 Task: Search one way flight ticket for 5 adults, 2 children, 1 infant in seat and 2 infants on lap in economy from Melbourne: Melbourne Orlando International Airport to Rockford: Chicago Rockford International Airport(was Northwest Chicagoland Regional Airport At Rockford) on 5-1-2023. Choice of flights is JetBlue. Number of bags: 1 carry on bag and 1 checked bag. Price is upto 97000. Outbound departure time preference is 22:45.
Action: Mouse moved to (231, 209)
Screenshot: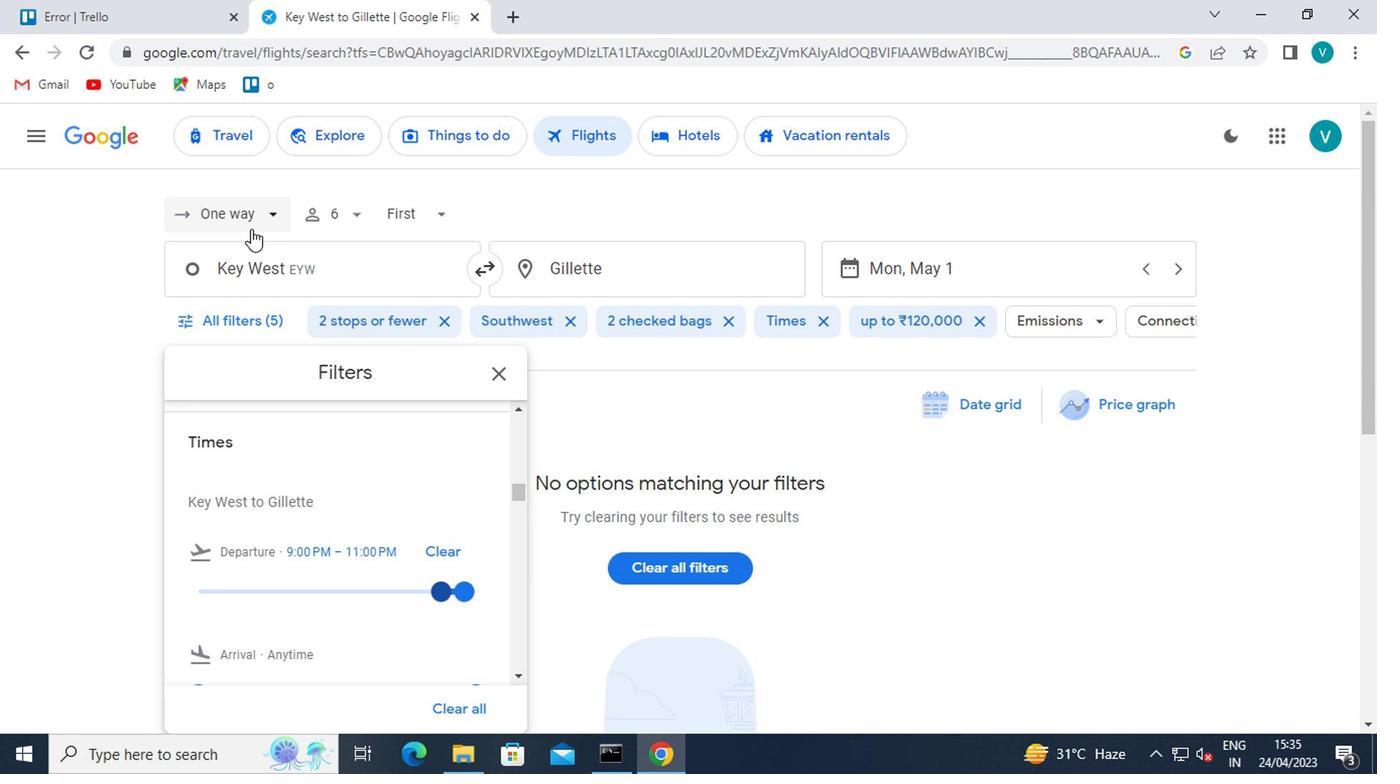 
Action: Mouse pressed left at (231, 209)
Screenshot: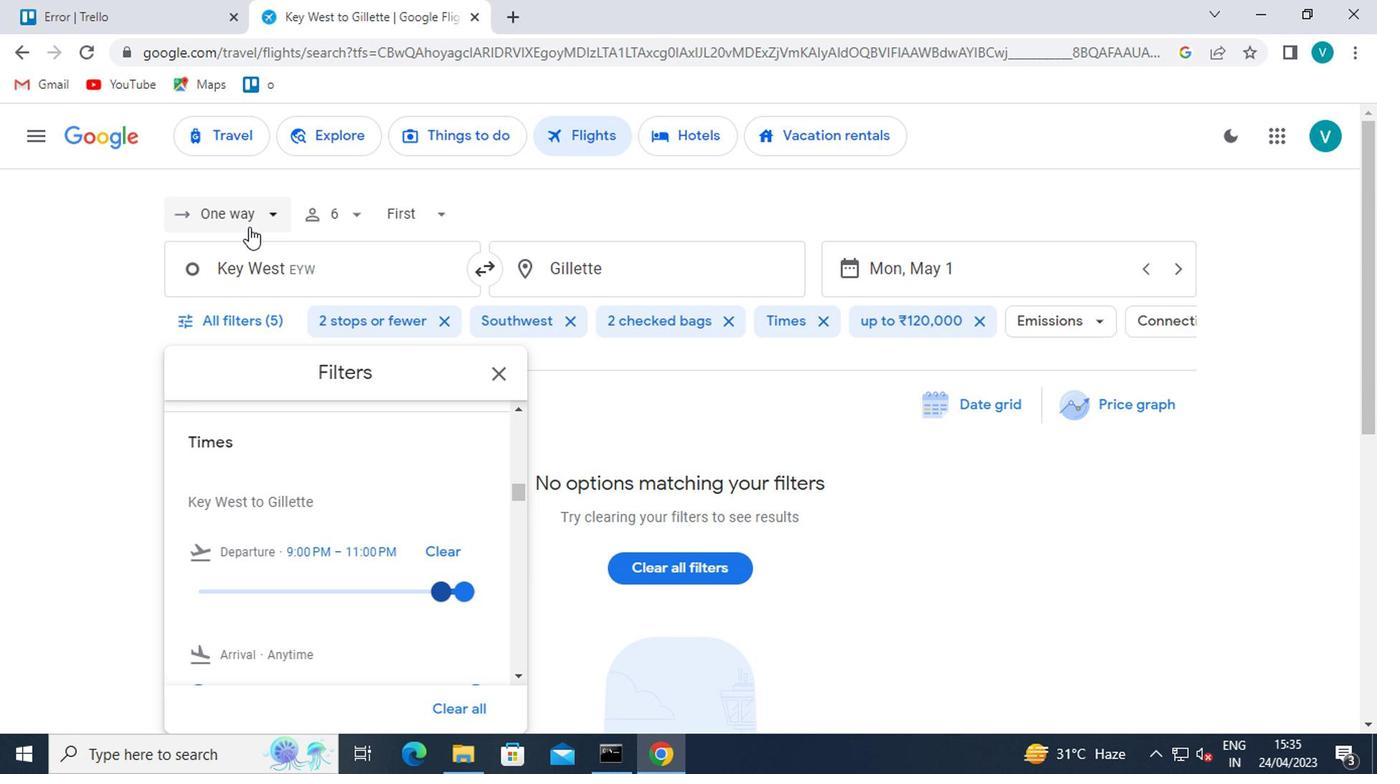 
Action: Mouse moved to (245, 325)
Screenshot: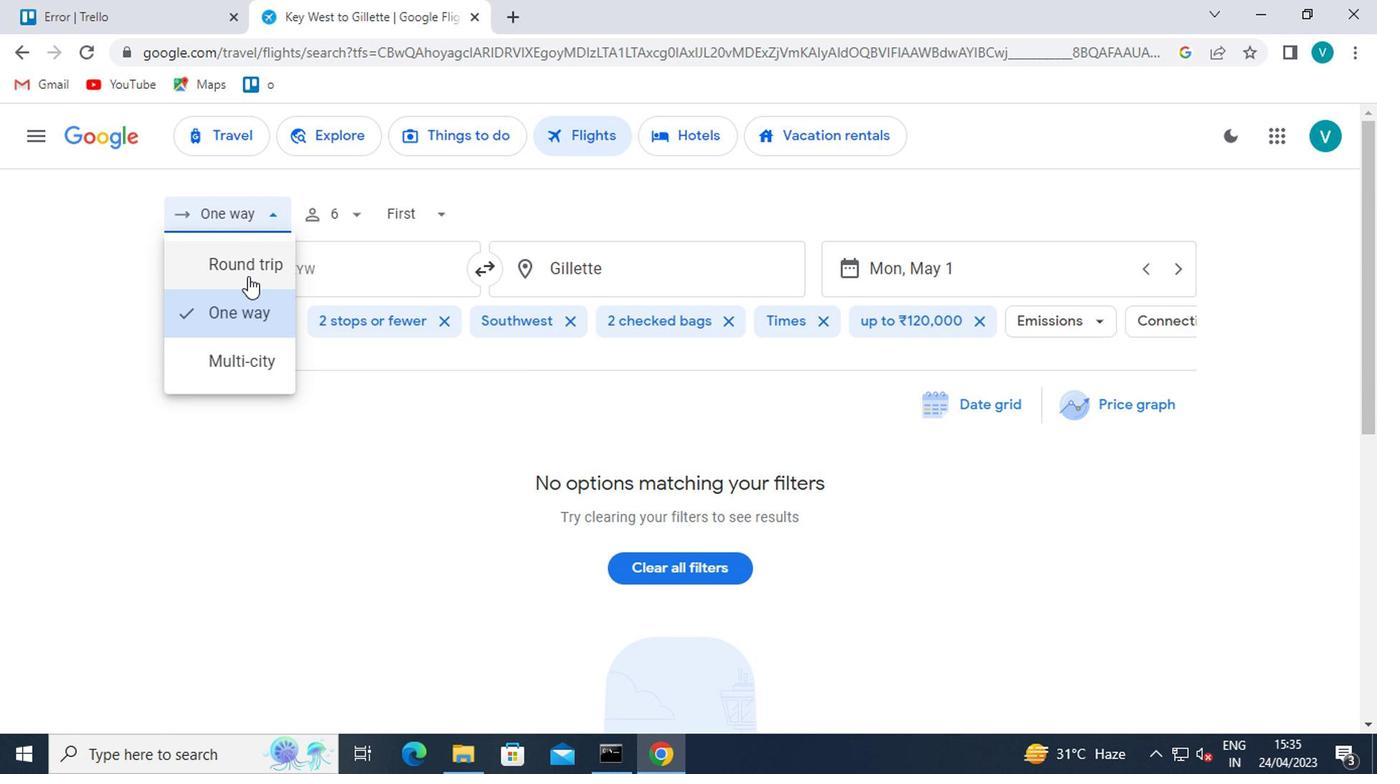 
Action: Mouse pressed left at (245, 325)
Screenshot: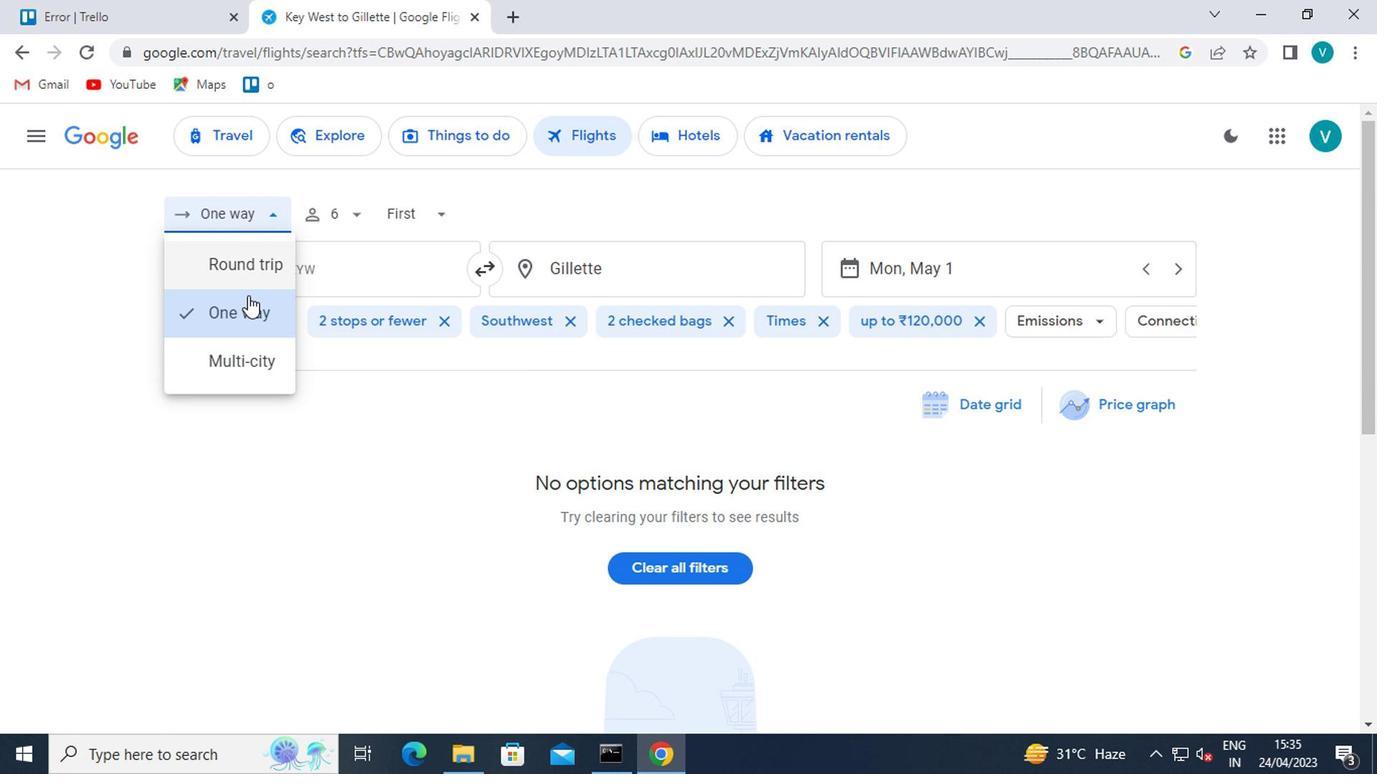 
Action: Mouse moved to (359, 209)
Screenshot: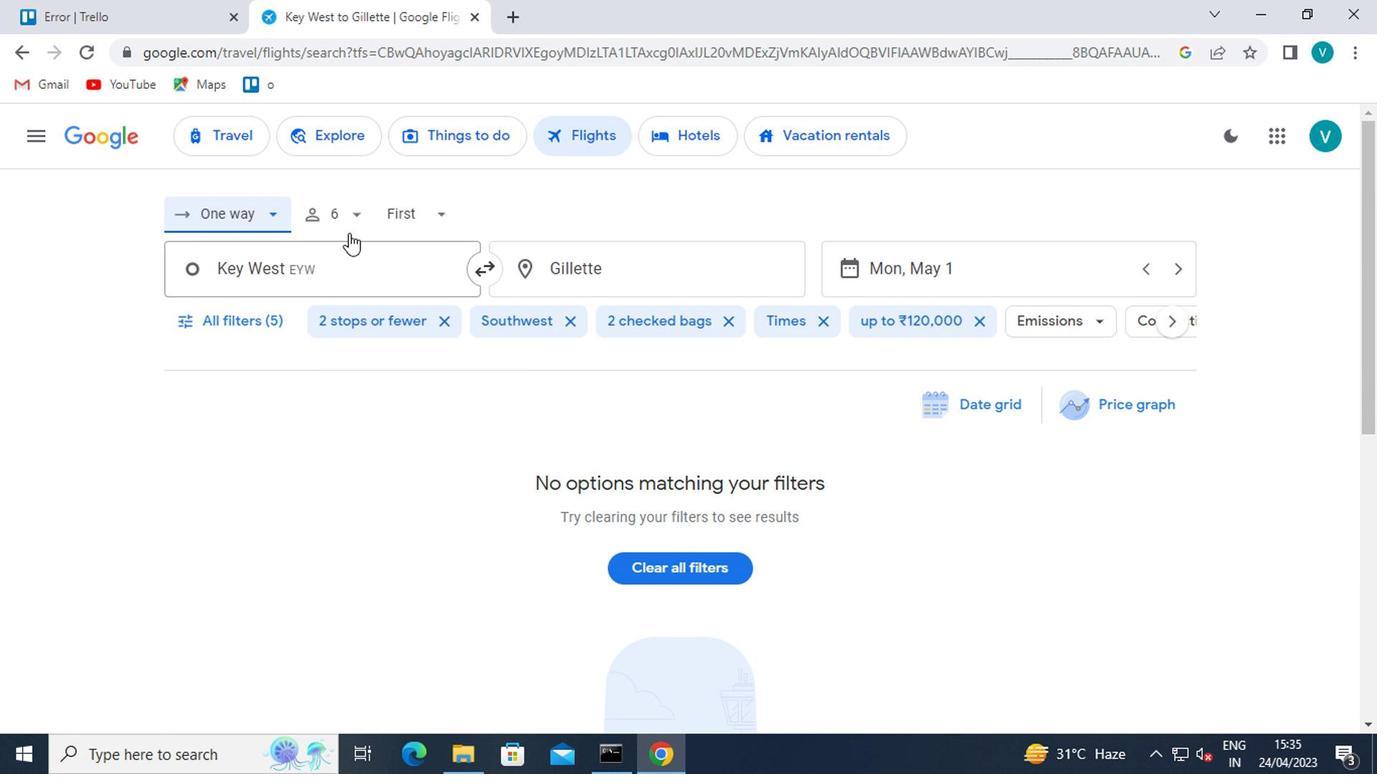 
Action: Mouse pressed left at (359, 209)
Screenshot: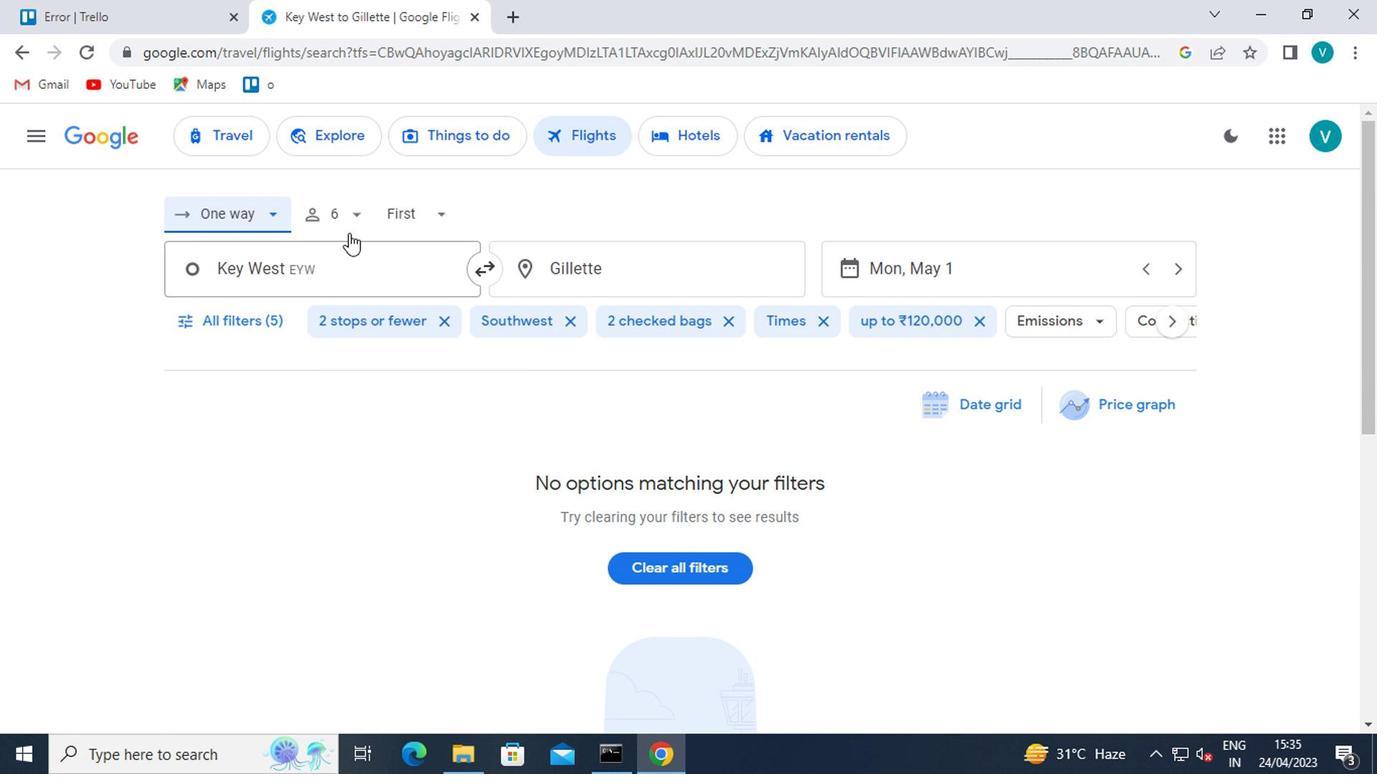 
Action: Mouse moved to (504, 261)
Screenshot: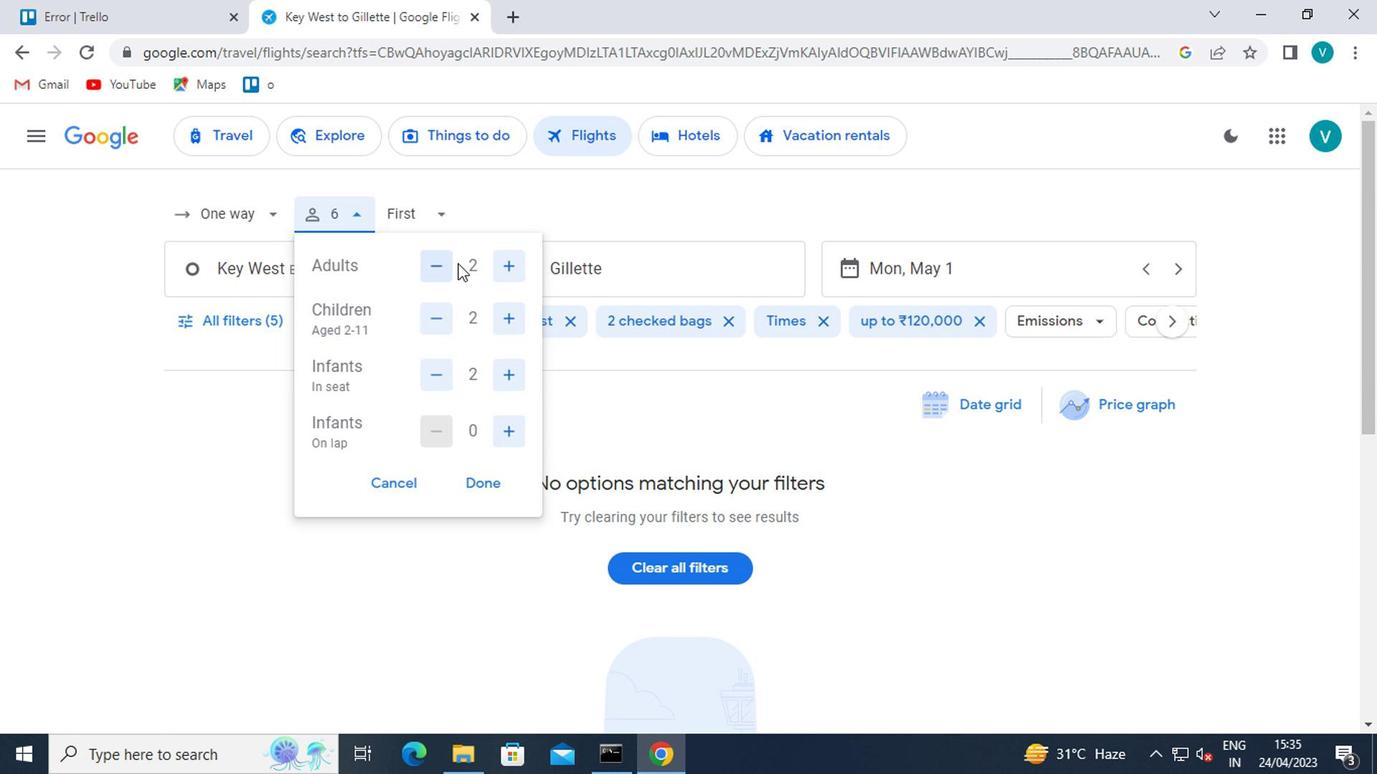 
Action: Mouse pressed left at (504, 261)
Screenshot: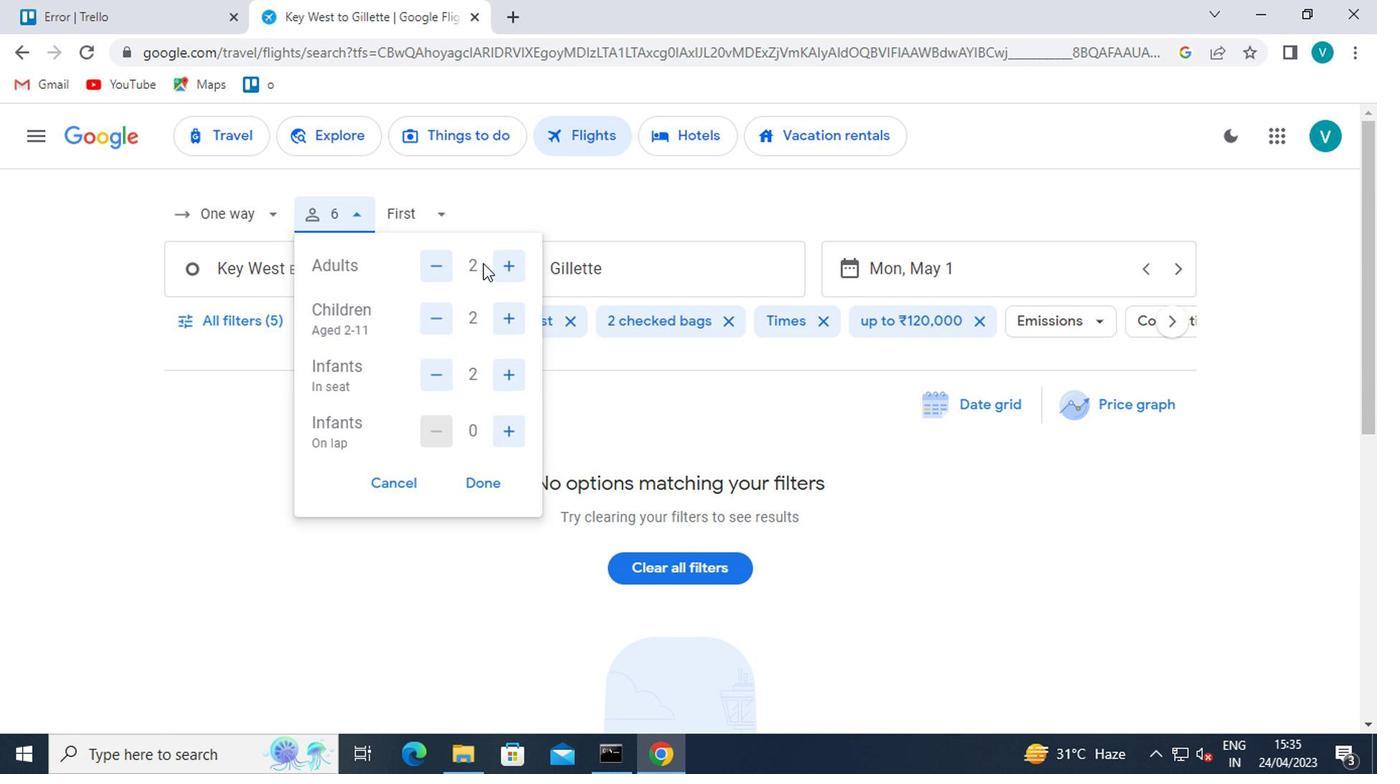 
Action: Mouse moved to (505, 261)
Screenshot: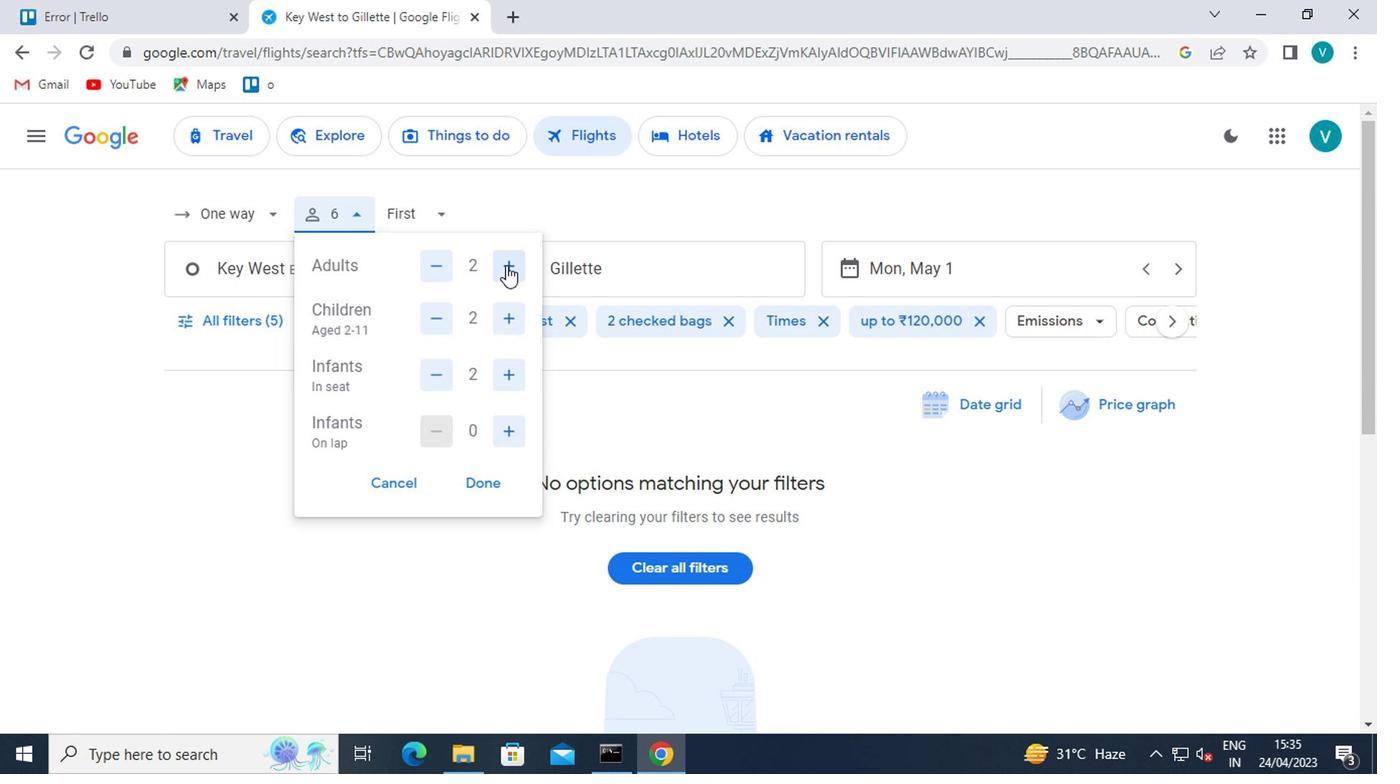 
Action: Mouse pressed left at (505, 261)
Screenshot: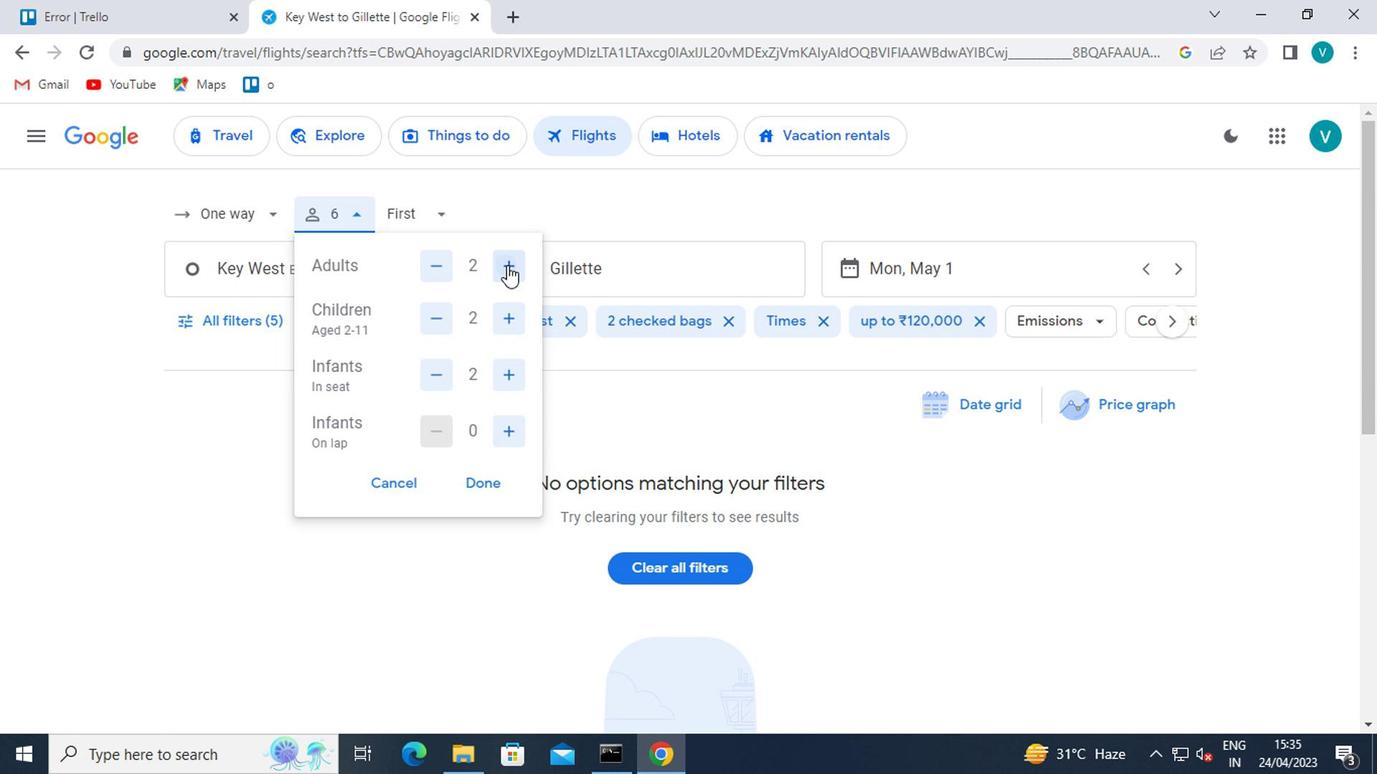 
Action: Mouse pressed left at (505, 261)
Screenshot: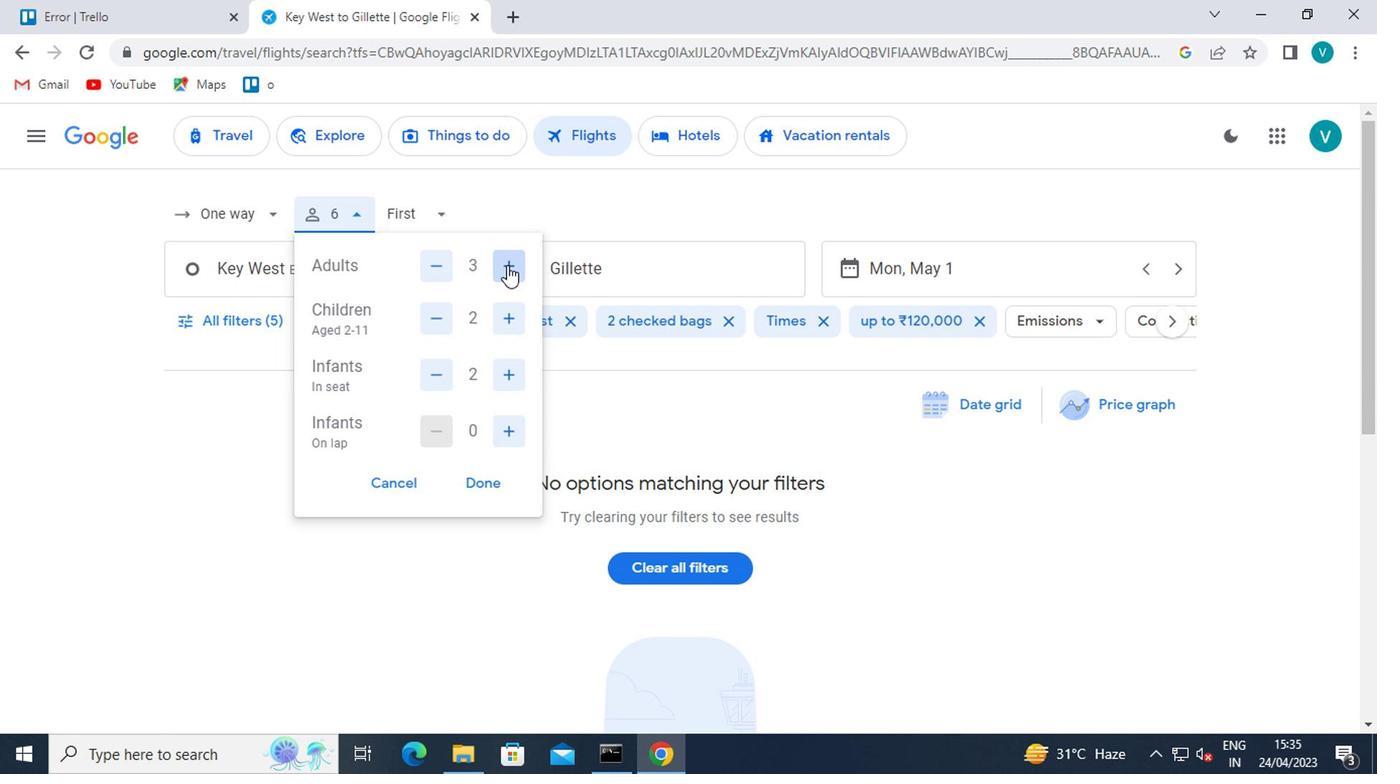 
Action: Mouse moved to (439, 370)
Screenshot: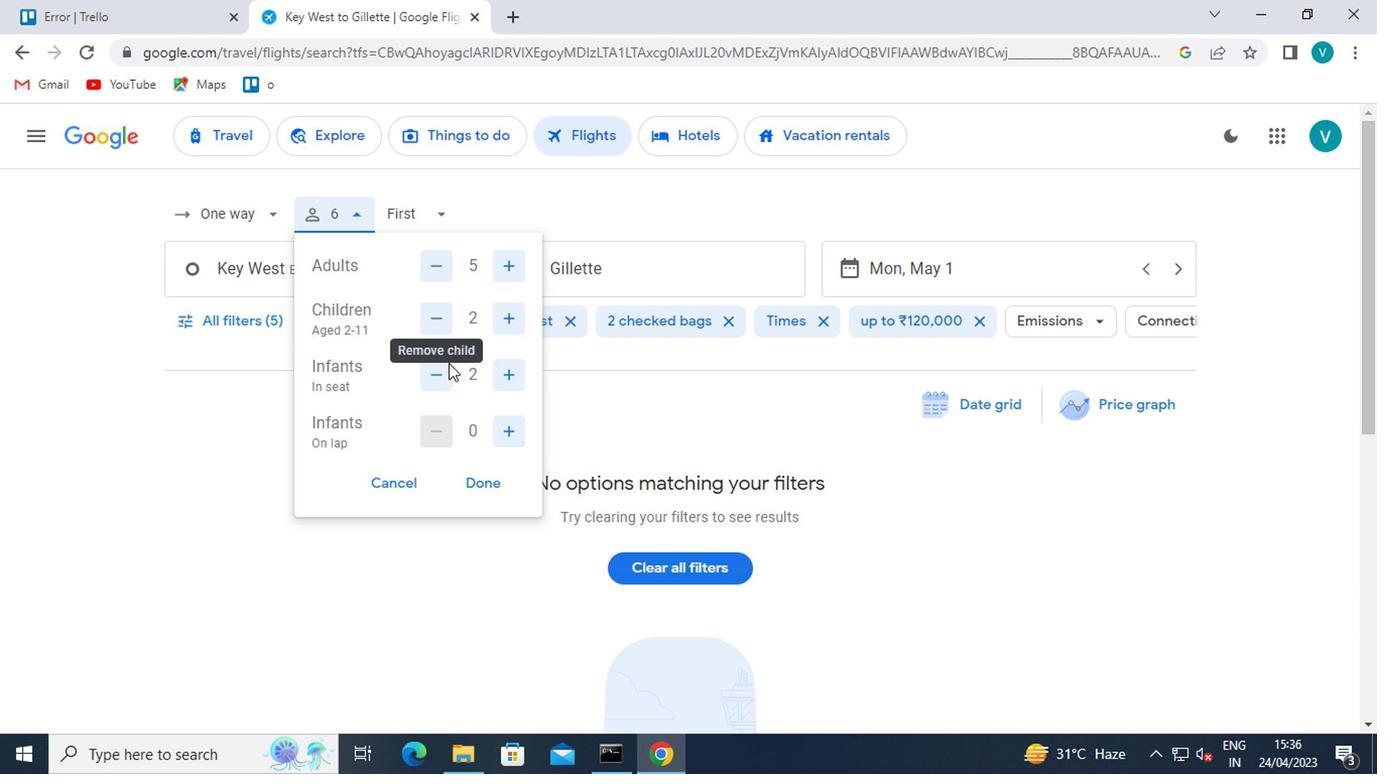 
Action: Mouse pressed left at (439, 370)
Screenshot: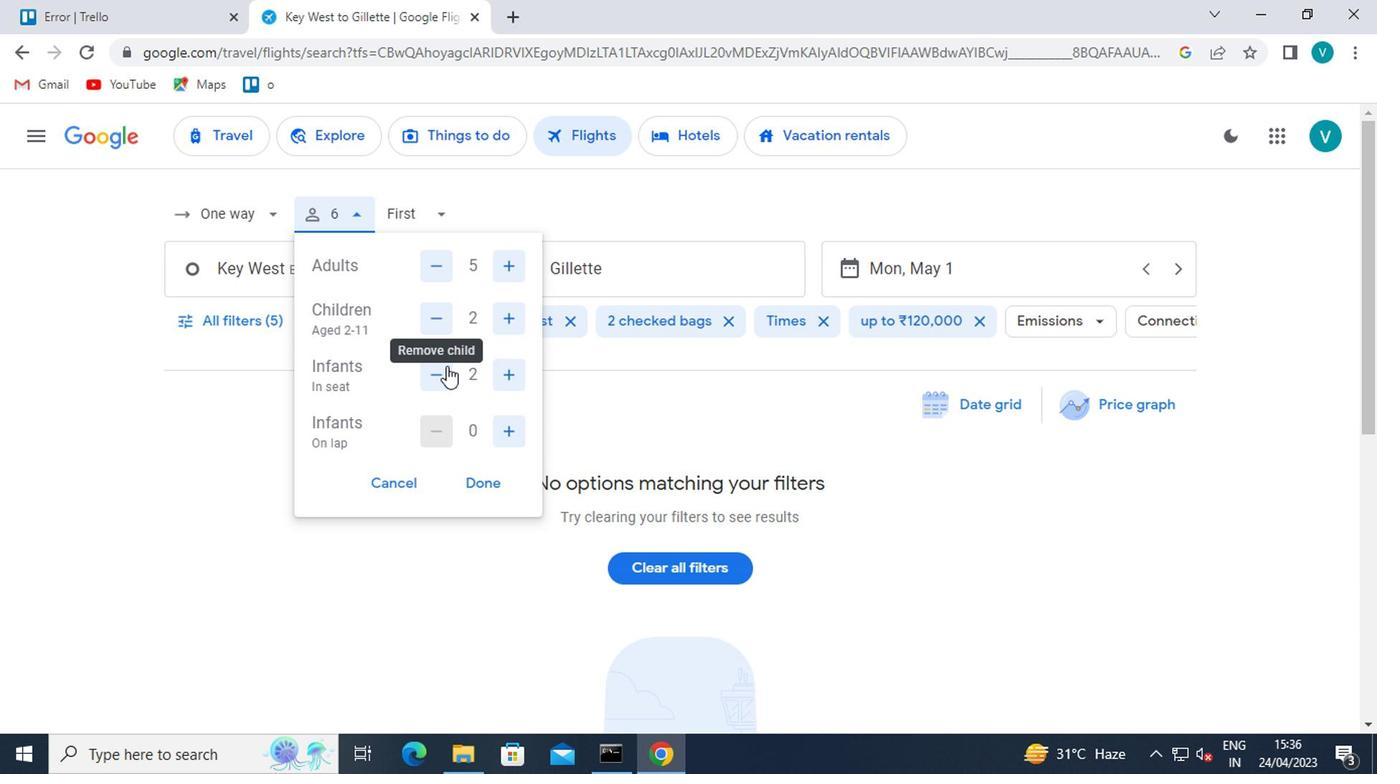 
Action: Mouse moved to (508, 435)
Screenshot: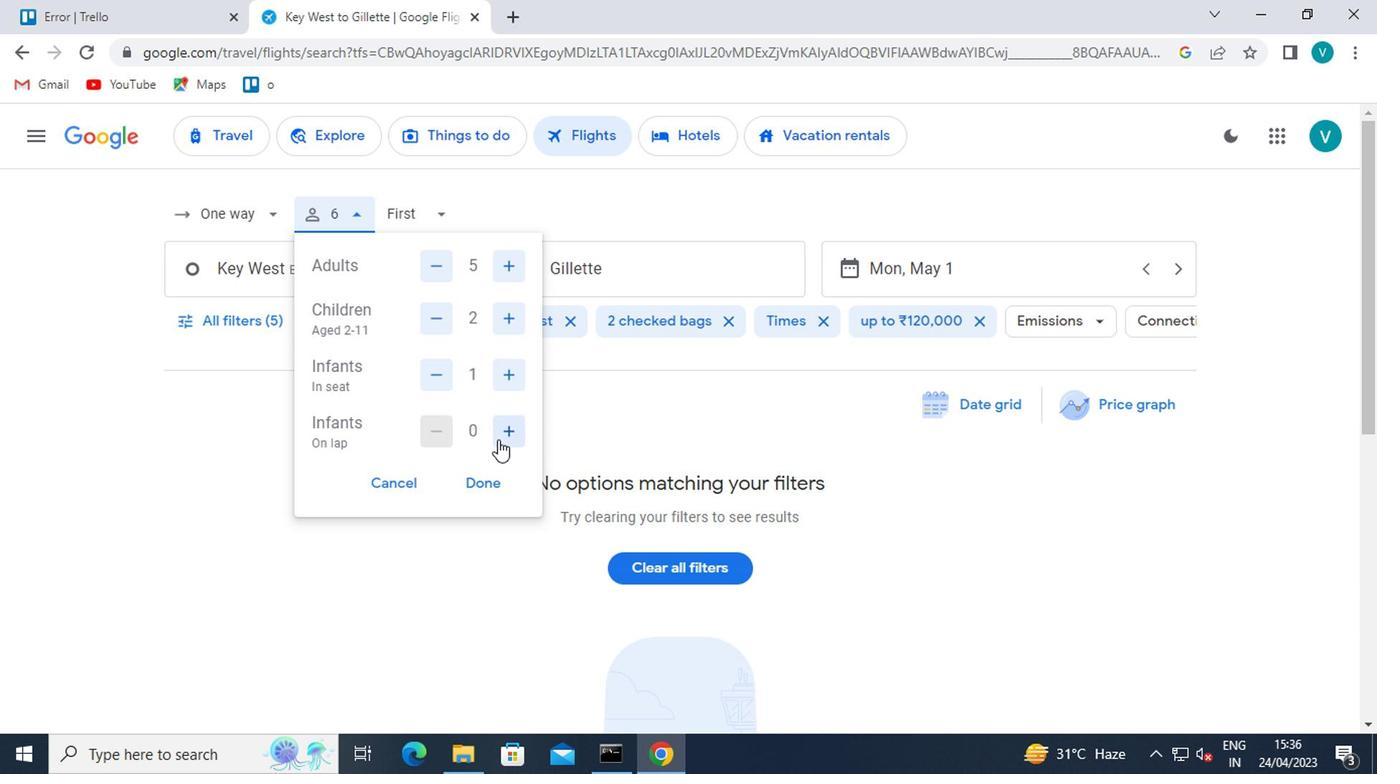 
Action: Mouse pressed left at (508, 435)
Screenshot: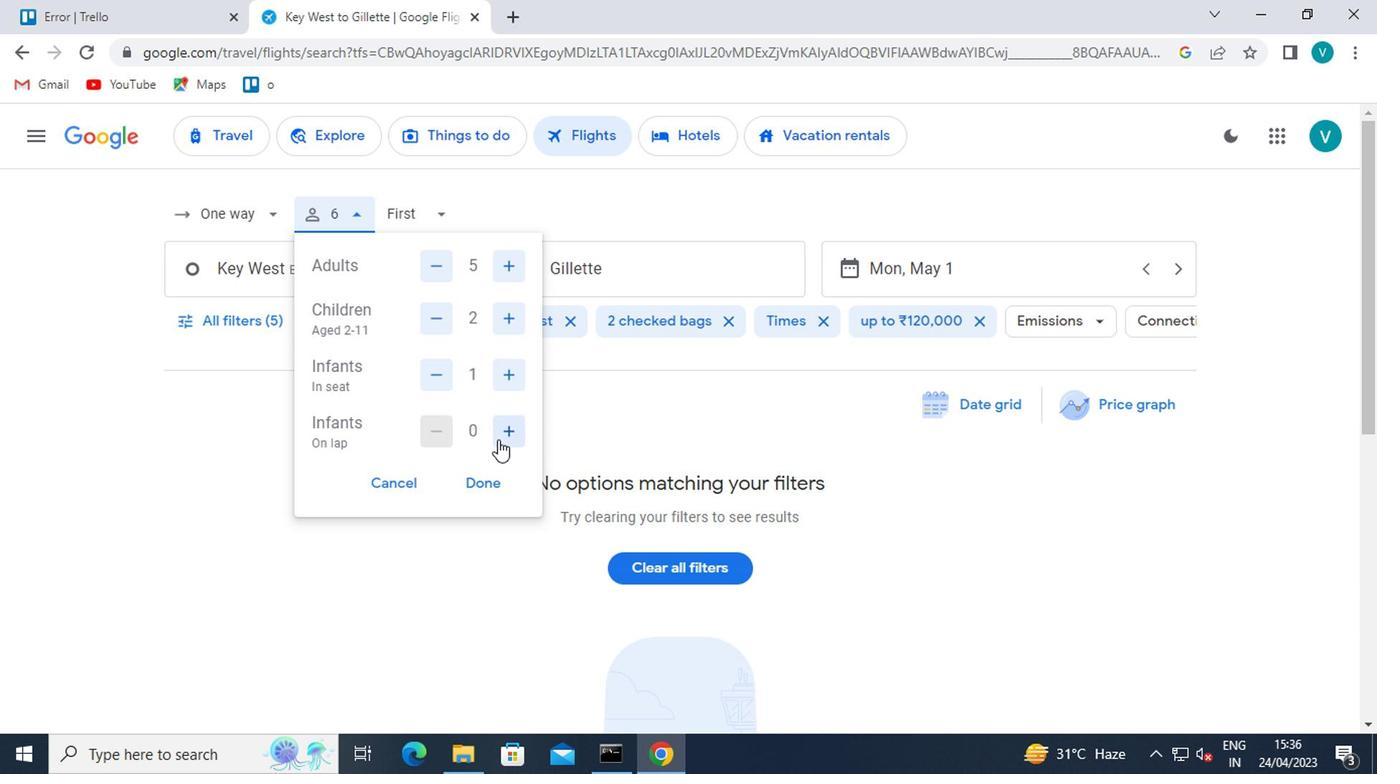 
Action: Mouse pressed left at (508, 435)
Screenshot: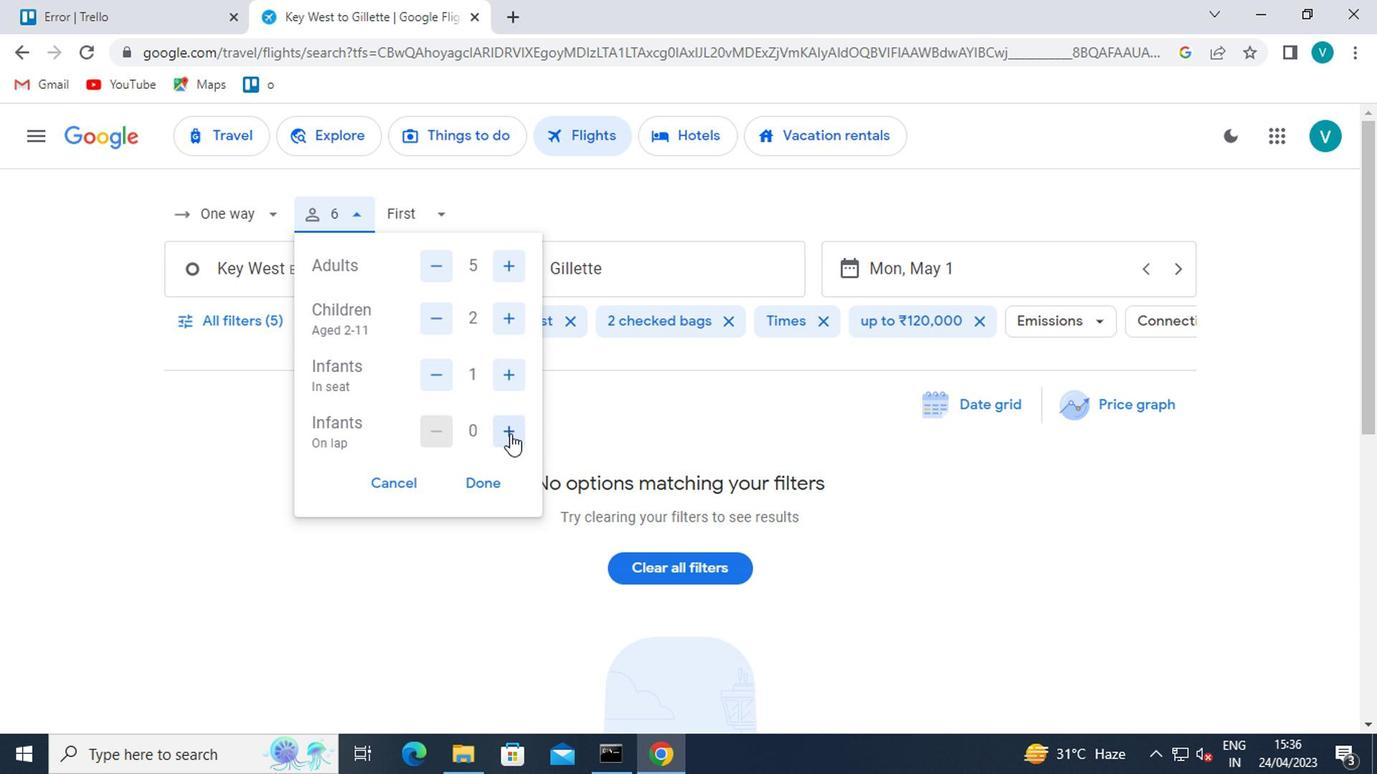 
Action: Mouse moved to (423, 205)
Screenshot: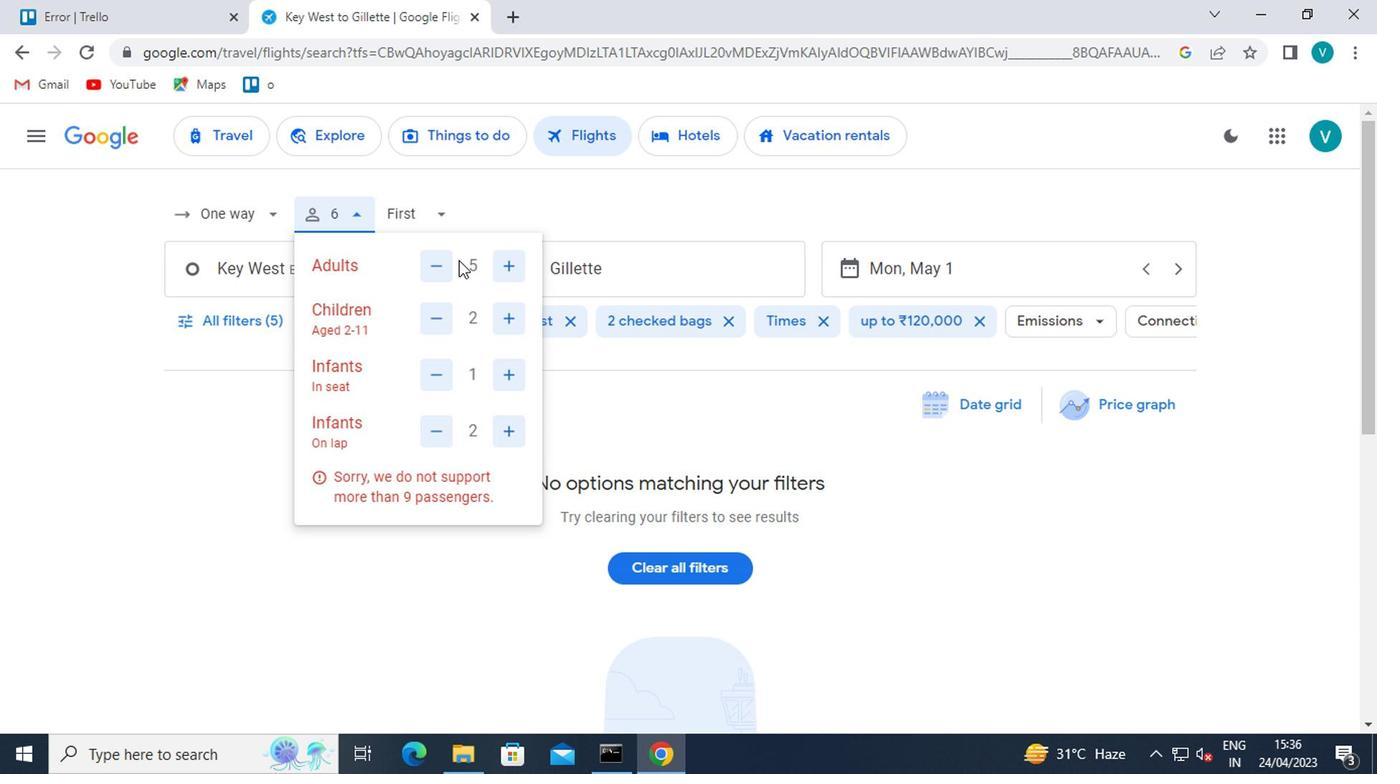 
Action: Mouse pressed left at (423, 205)
Screenshot: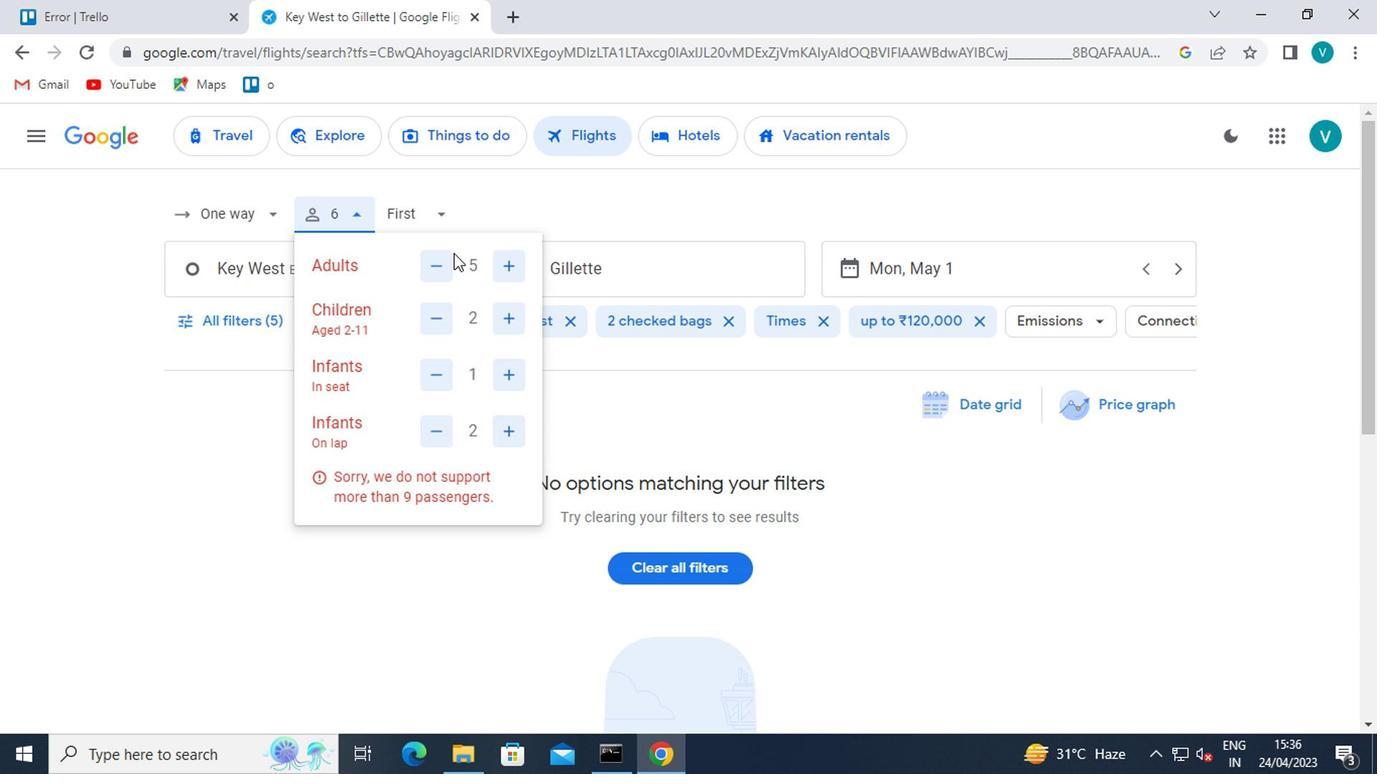
Action: Mouse moved to (466, 268)
Screenshot: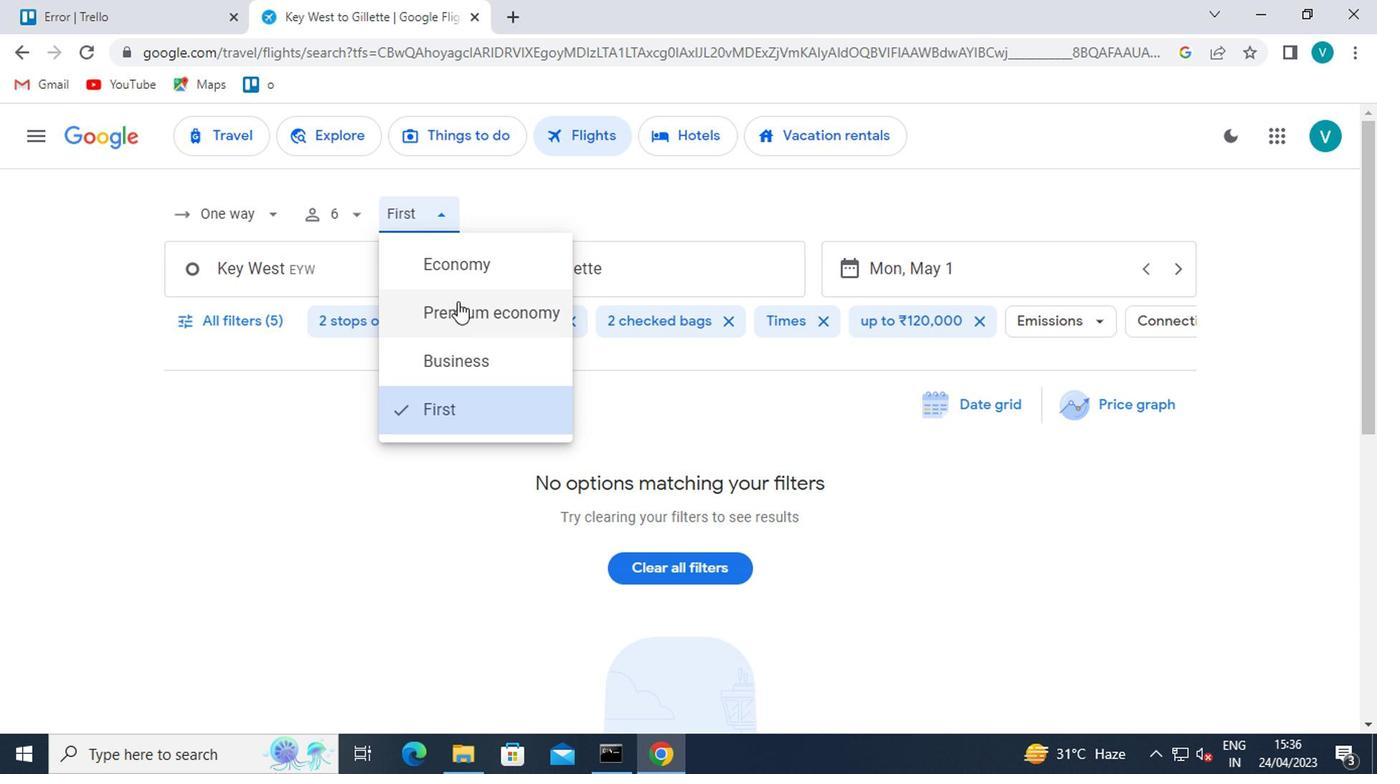 
Action: Mouse pressed left at (466, 268)
Screenshot: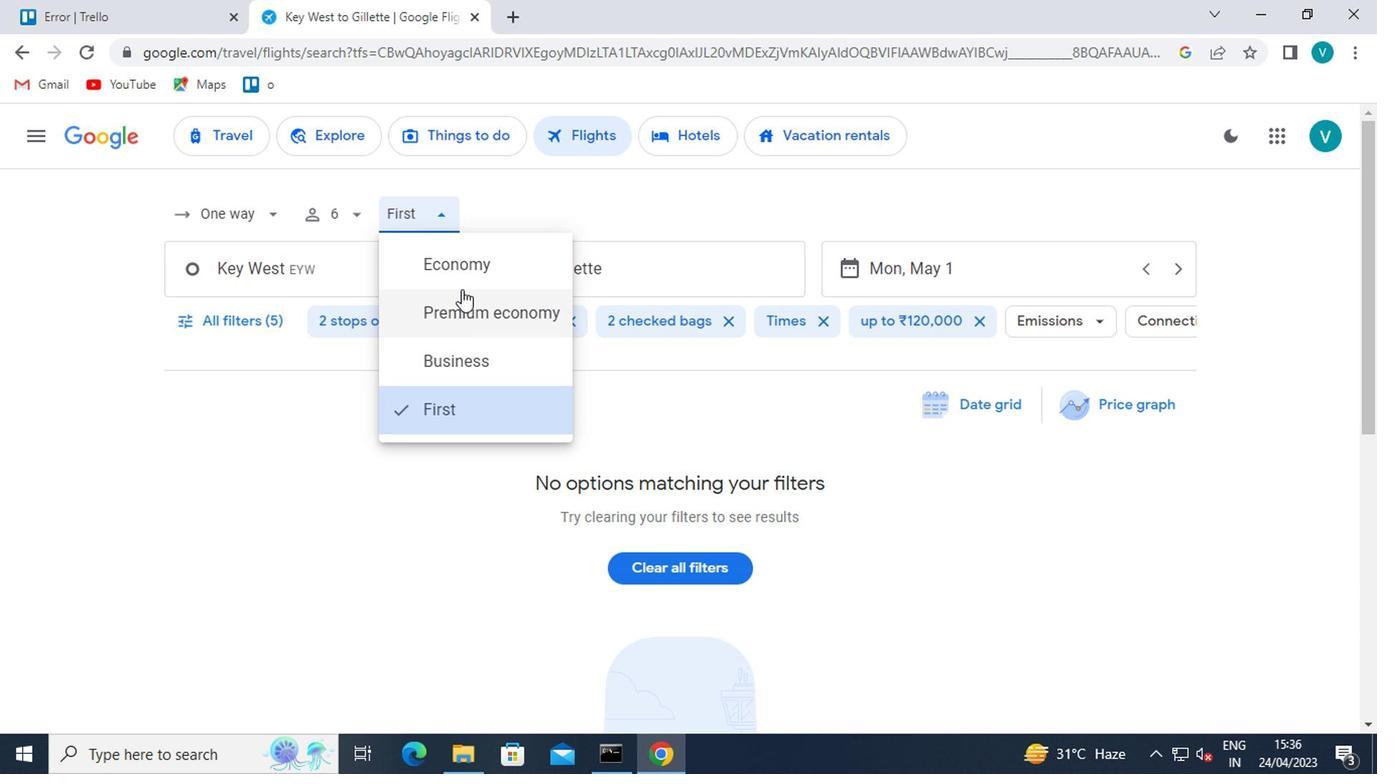 
Action: Mouse moved to (348, 287)
Screenshot: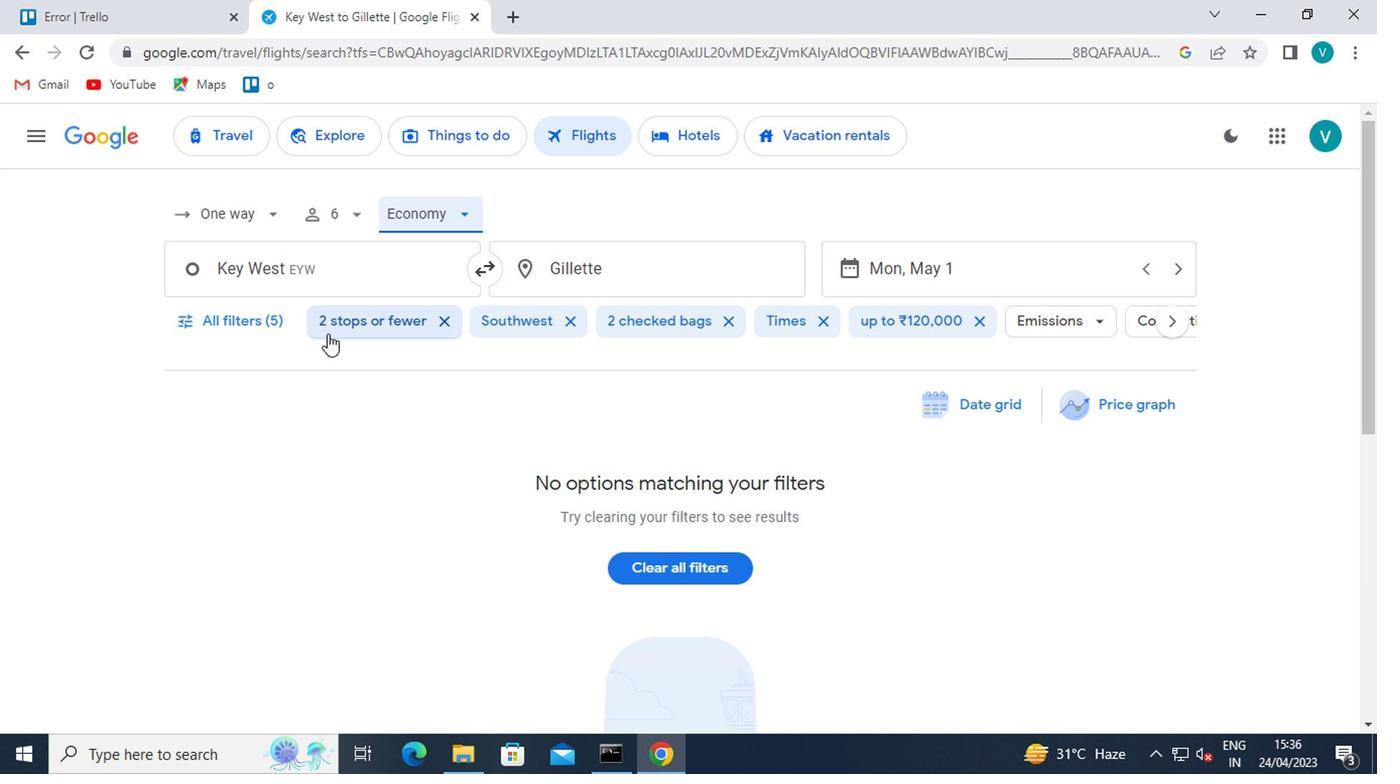 
Action: Mouse pressed left at (348, 287)
Screenshot: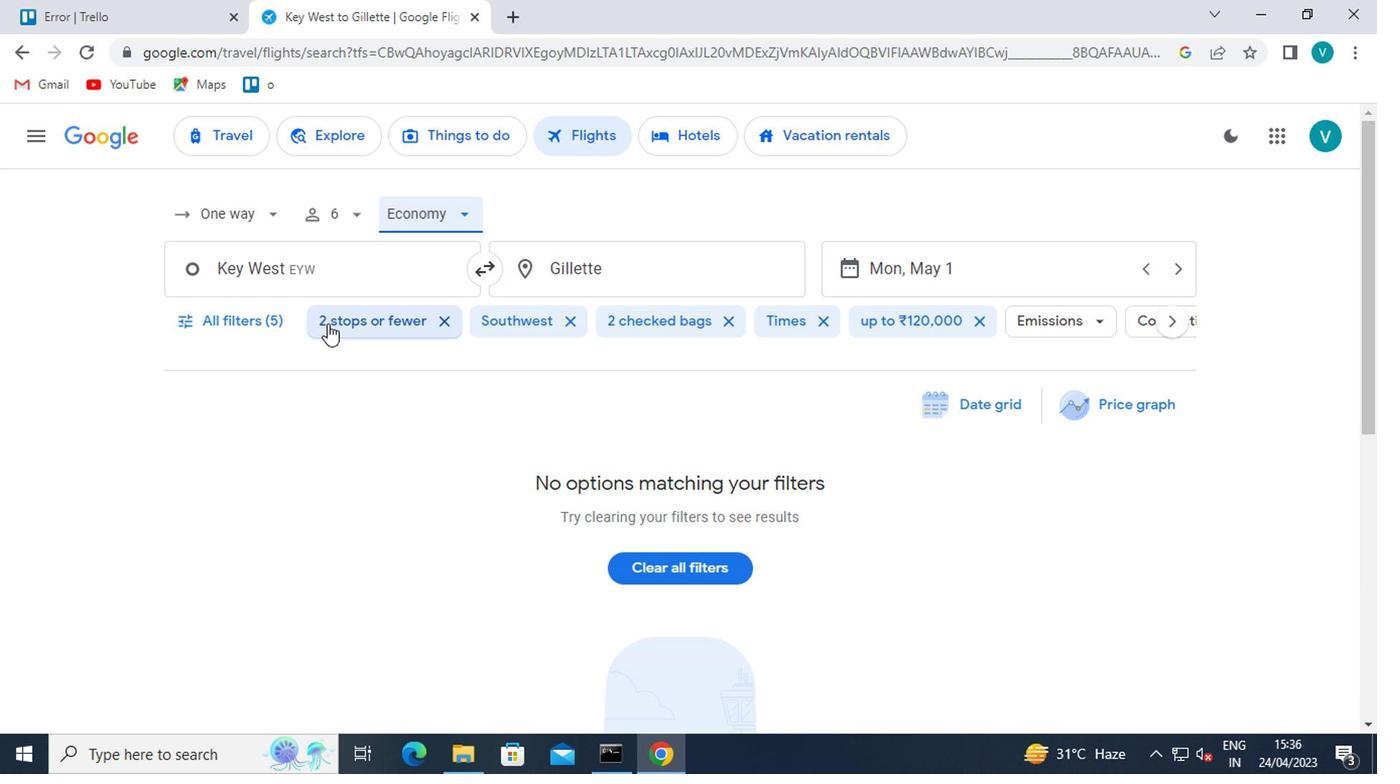 
Action: Key pressed <Key.shift>MELBOU
Screenshot: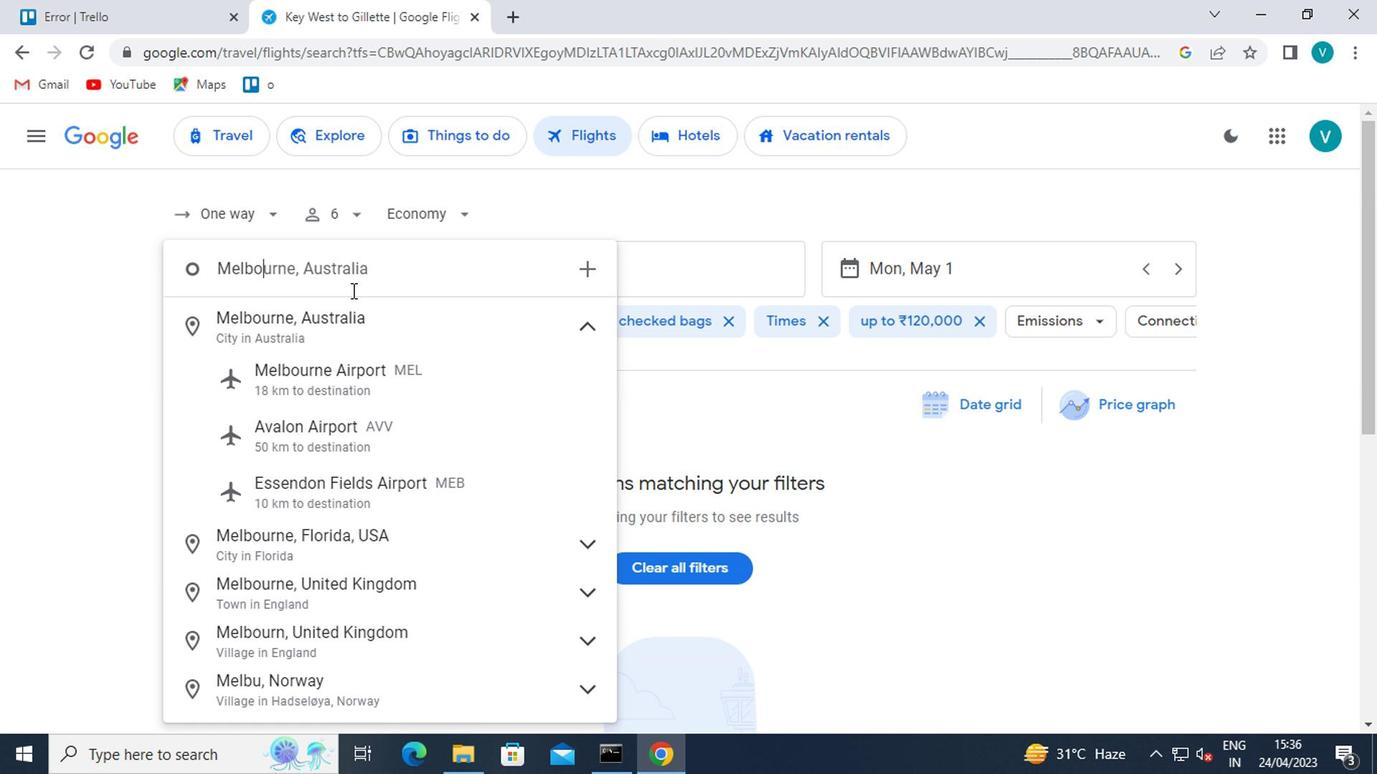 
Action: Mouse moved to (364, 386)
Screenshot: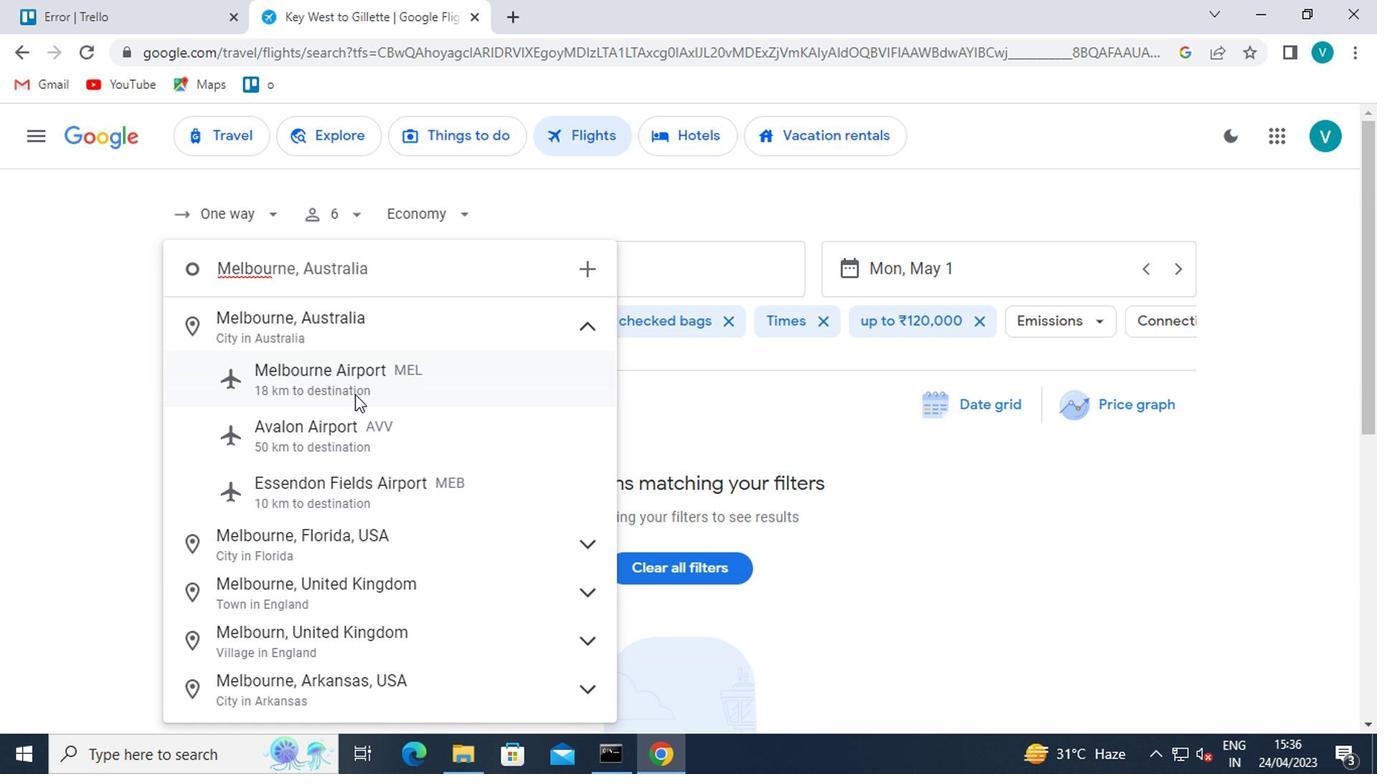 
Action: Mouse pressed left at (364, 386)
Screenshot: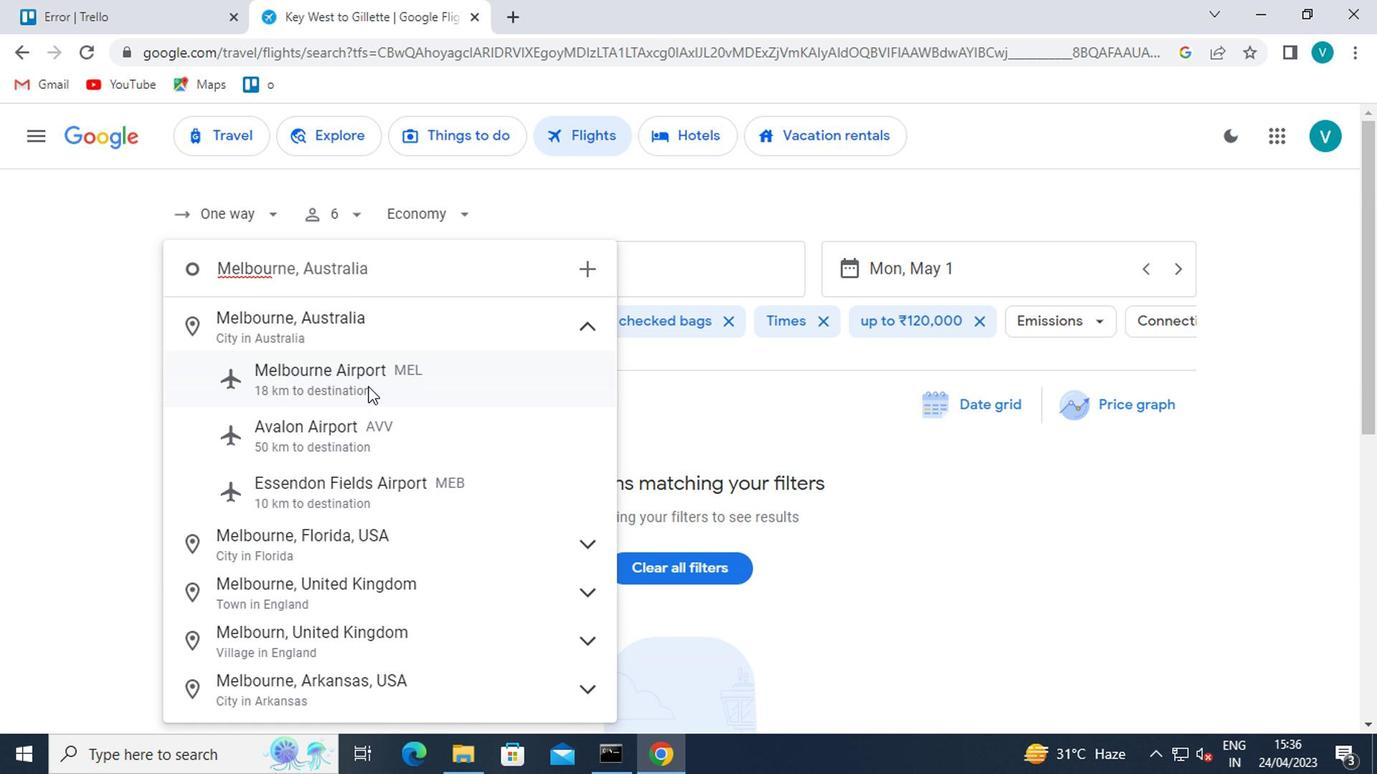 
Action: Mouse moved to (675, 272)
Screenshot: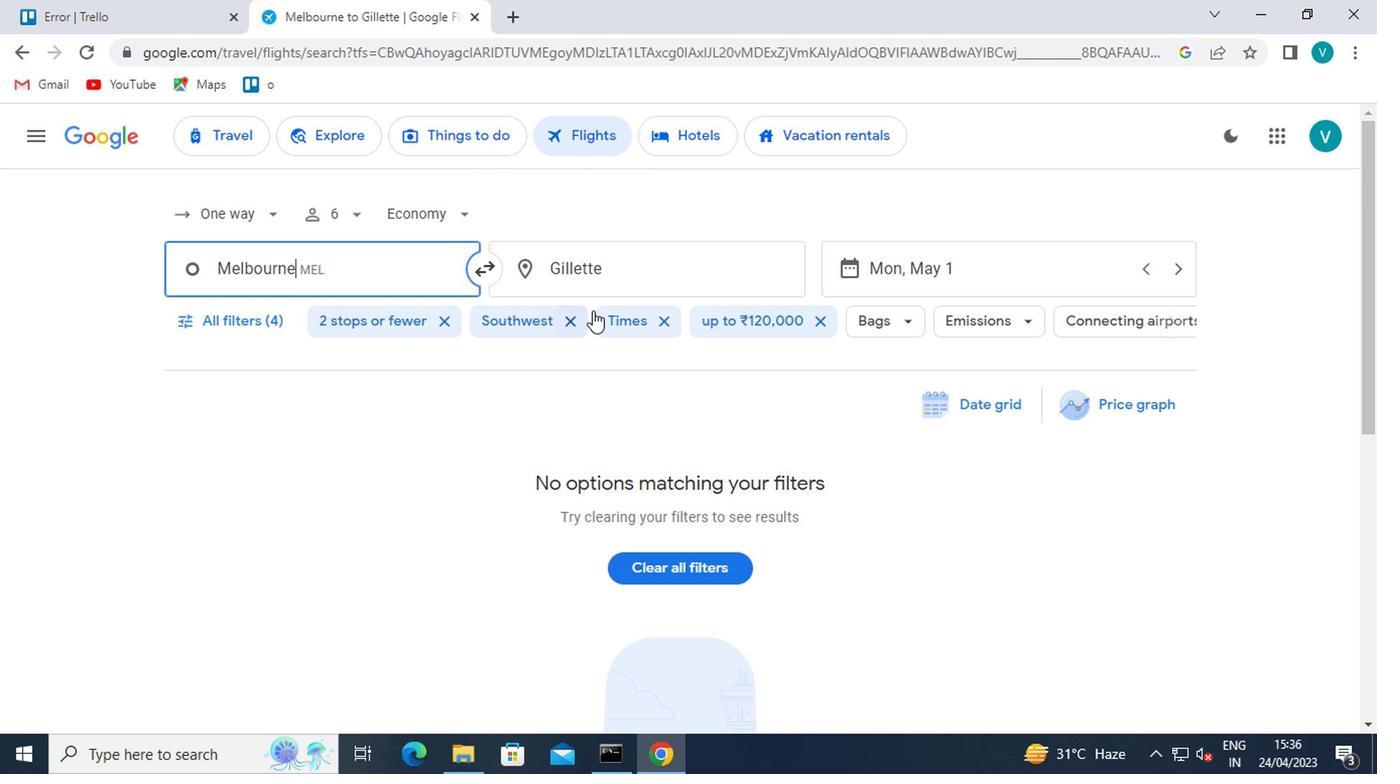 
Action: Mouse pressed left at (675, 272)
Screenshot: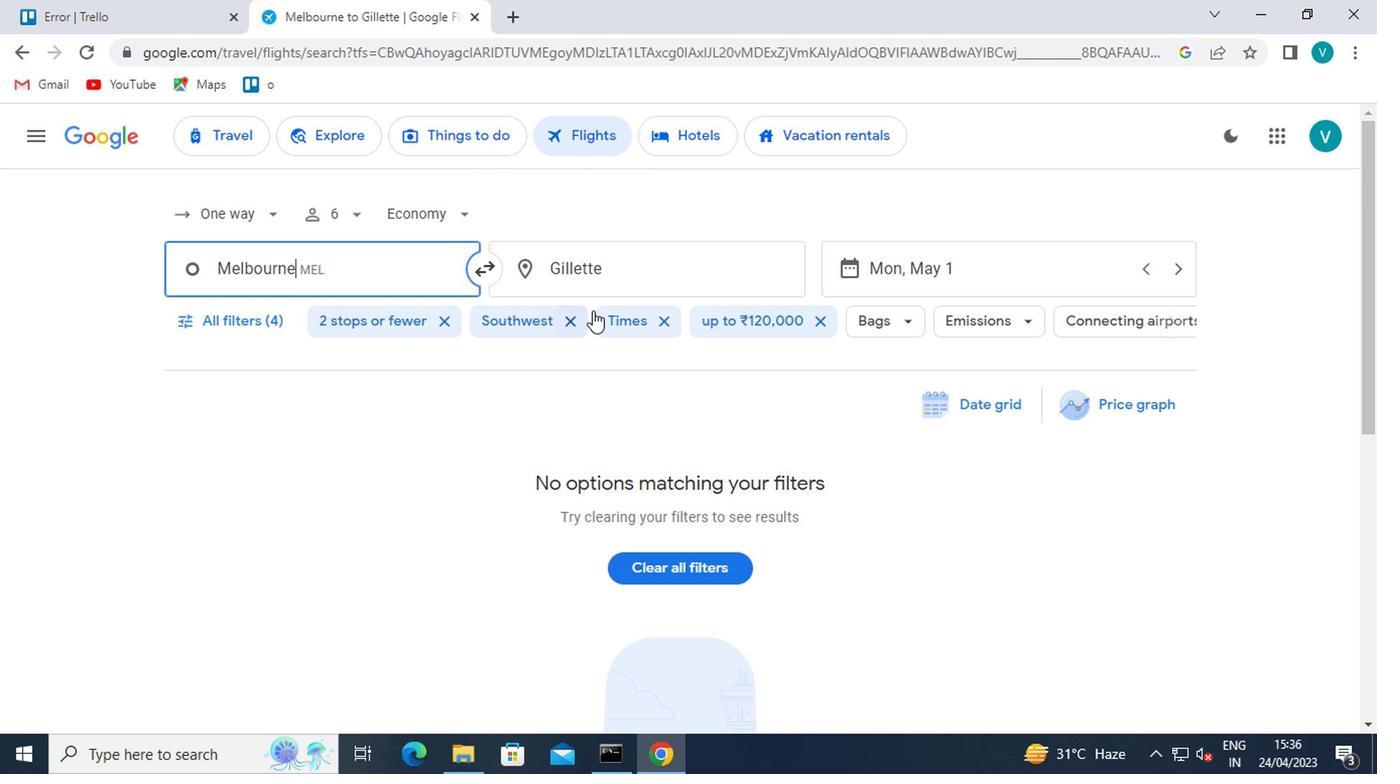
Action: Mouse moved to (532, 175)
Screenshot: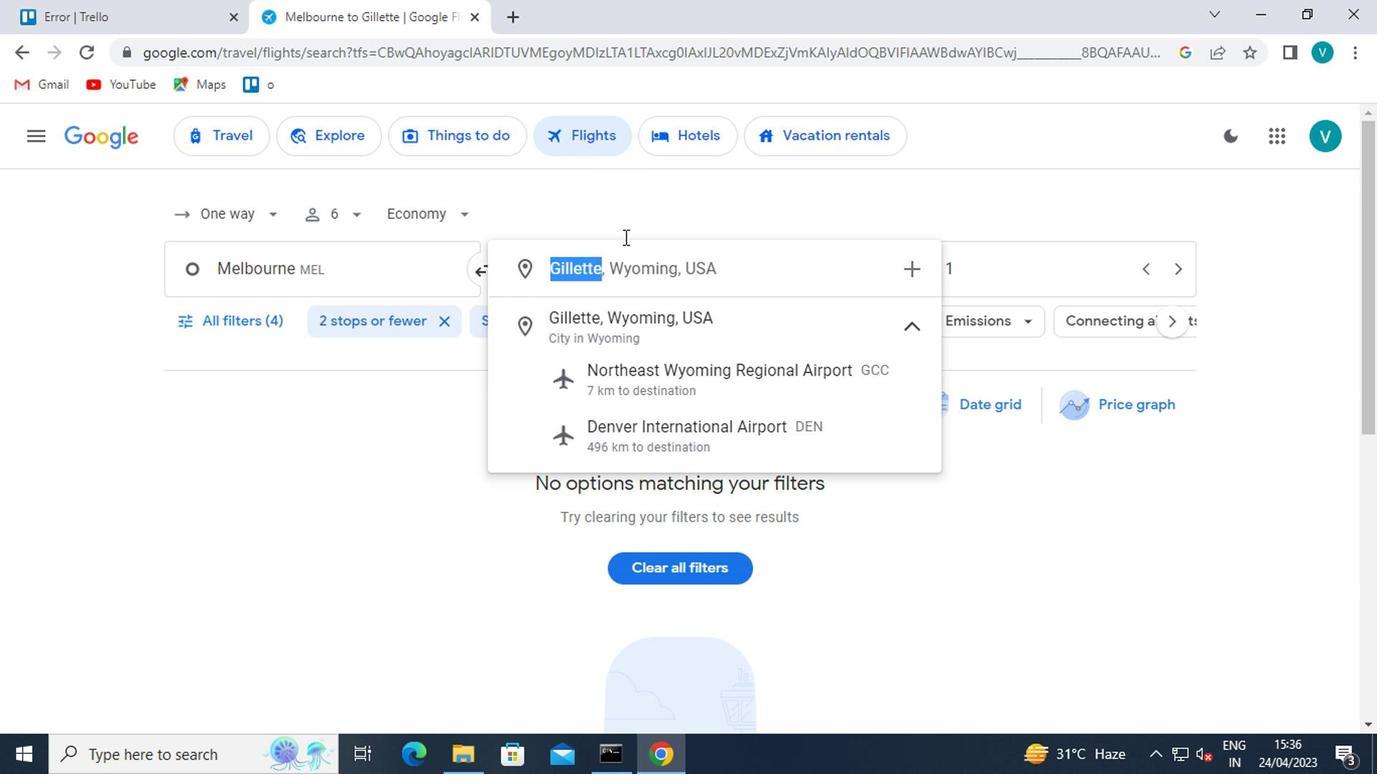 
Action: Key pressed <Key.shift>ROCKFORD
Screenshot: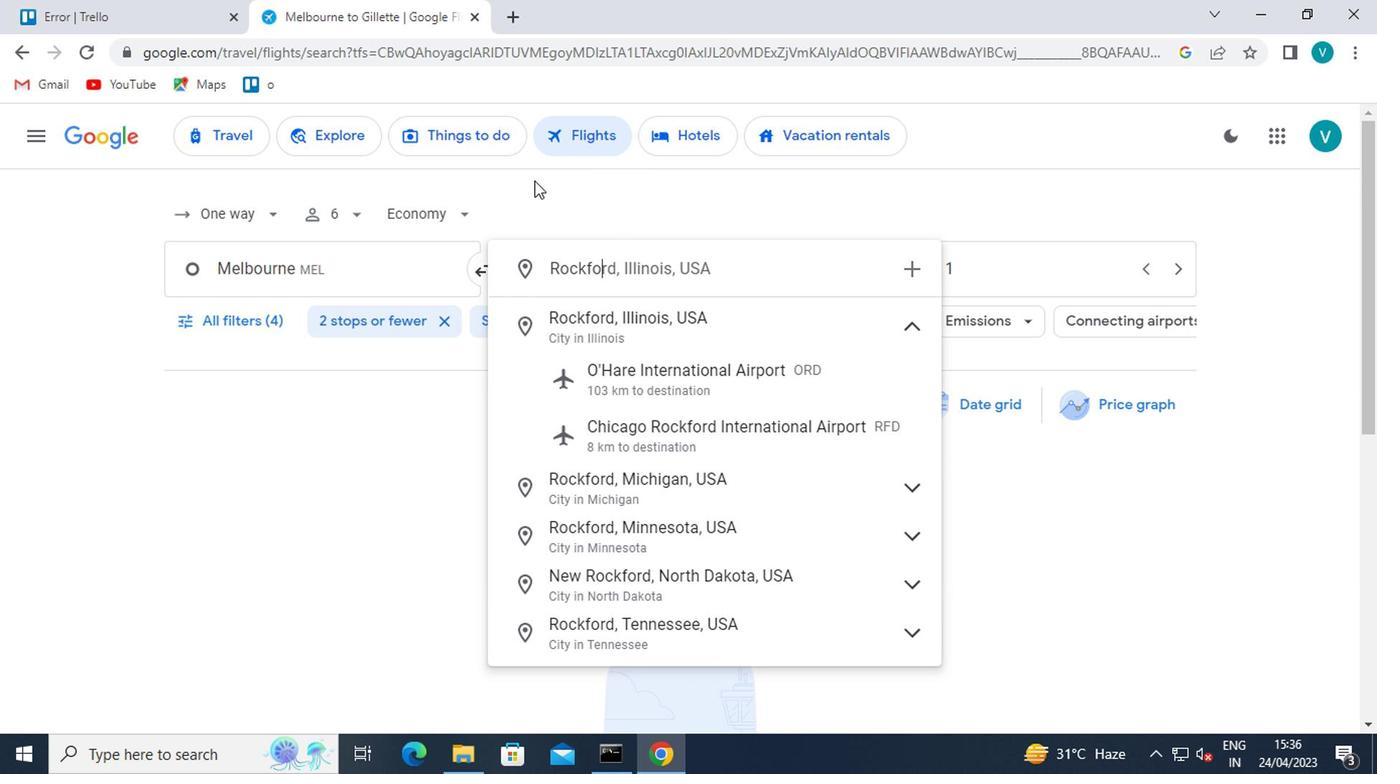 
Action: Mouse moved to (620, 426)
Screenshot: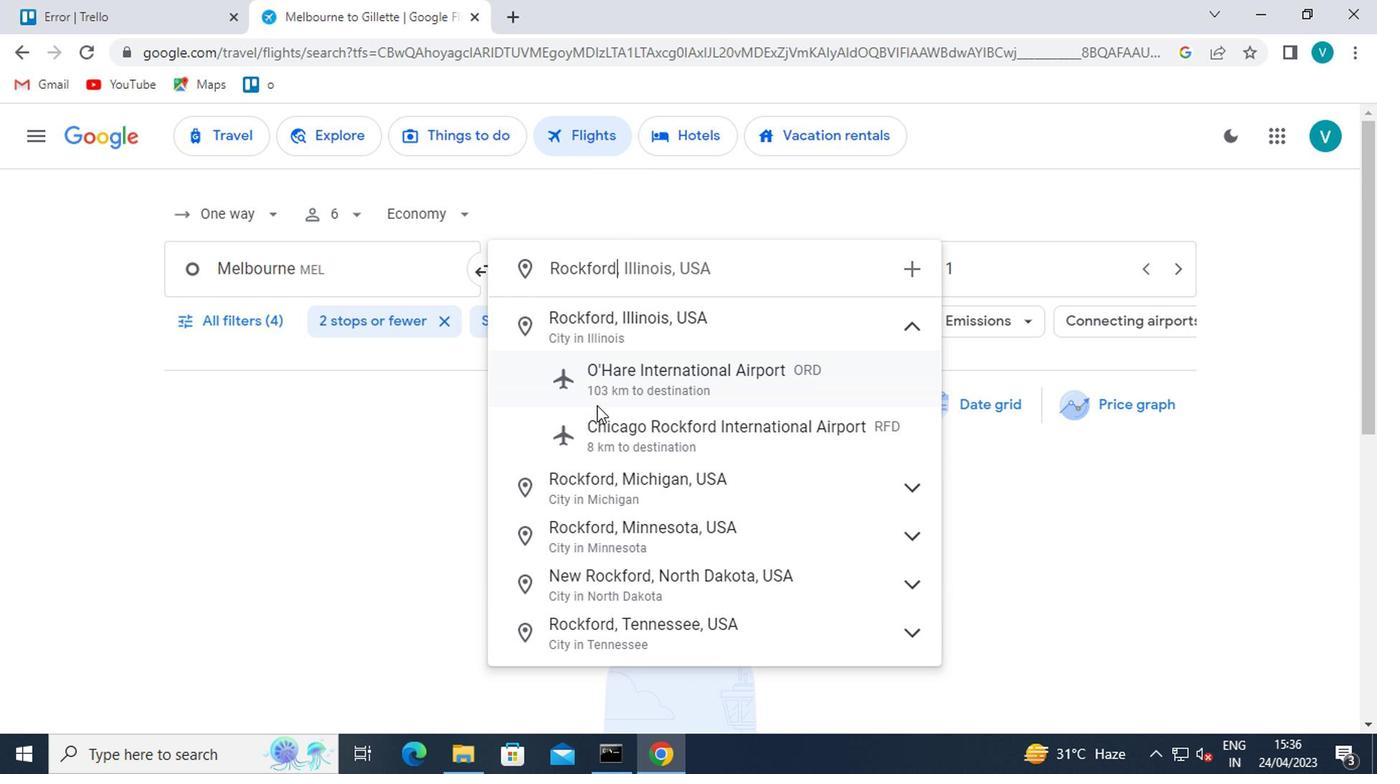
Action: Mouse pressed left at (620, 426)
Screenshot: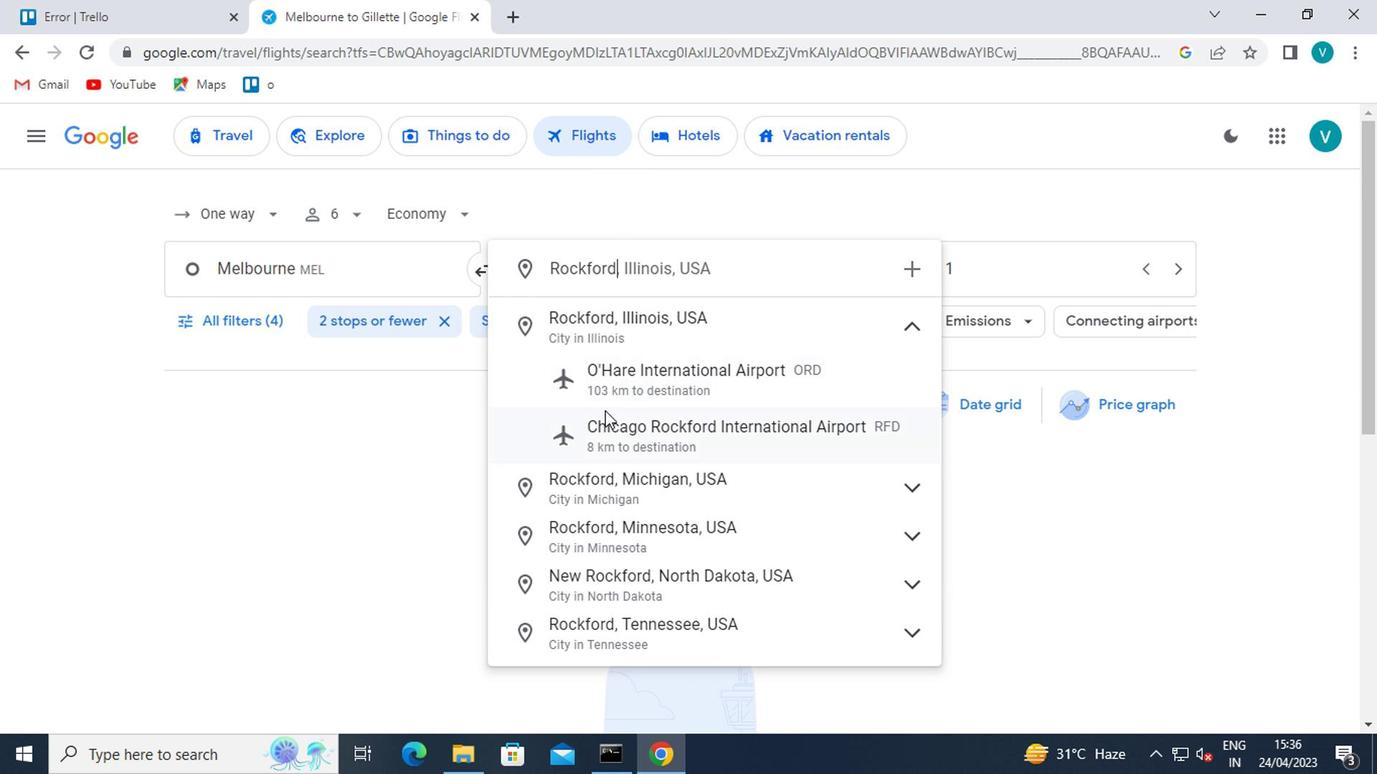 
Action: Mouse moved to (991, 280)
Screenshot: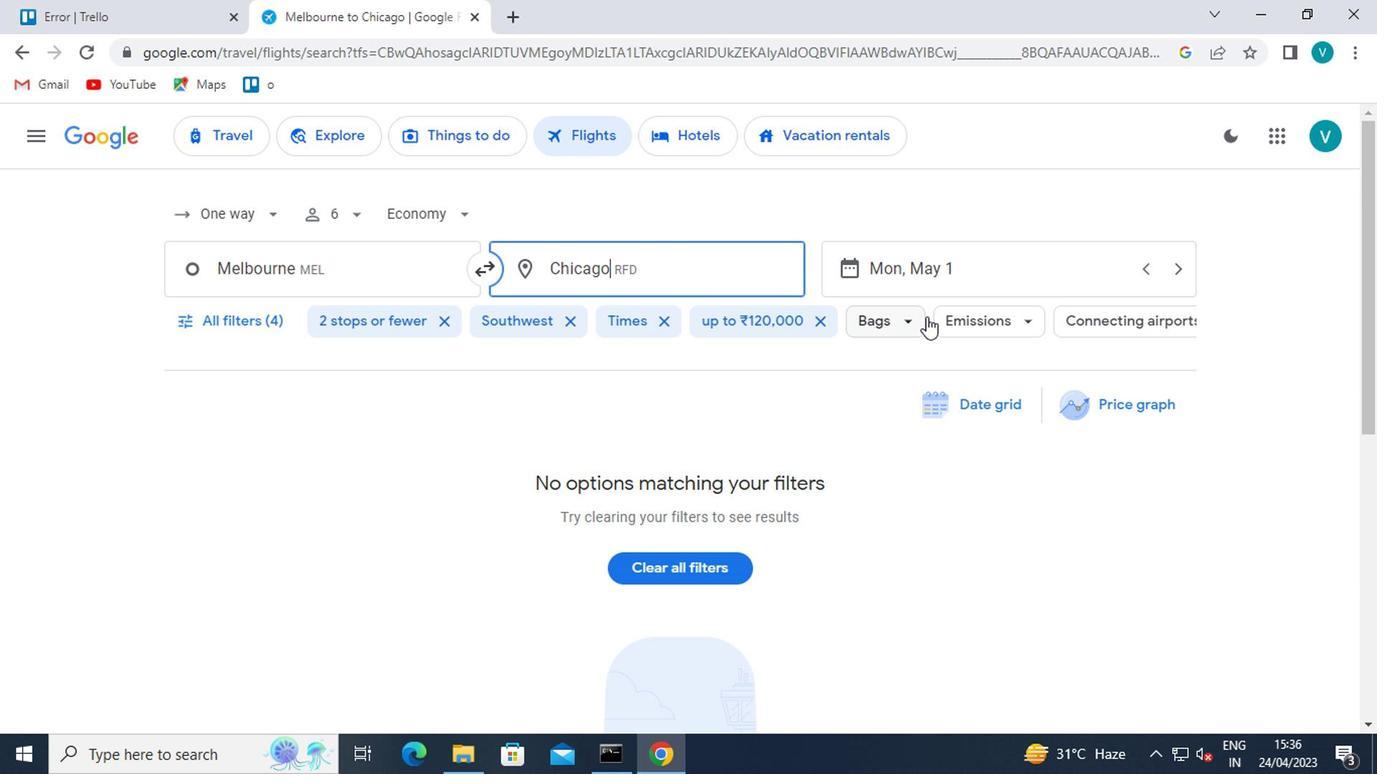 
Action: Mouse pressed left at (991, 280)
Screenshot: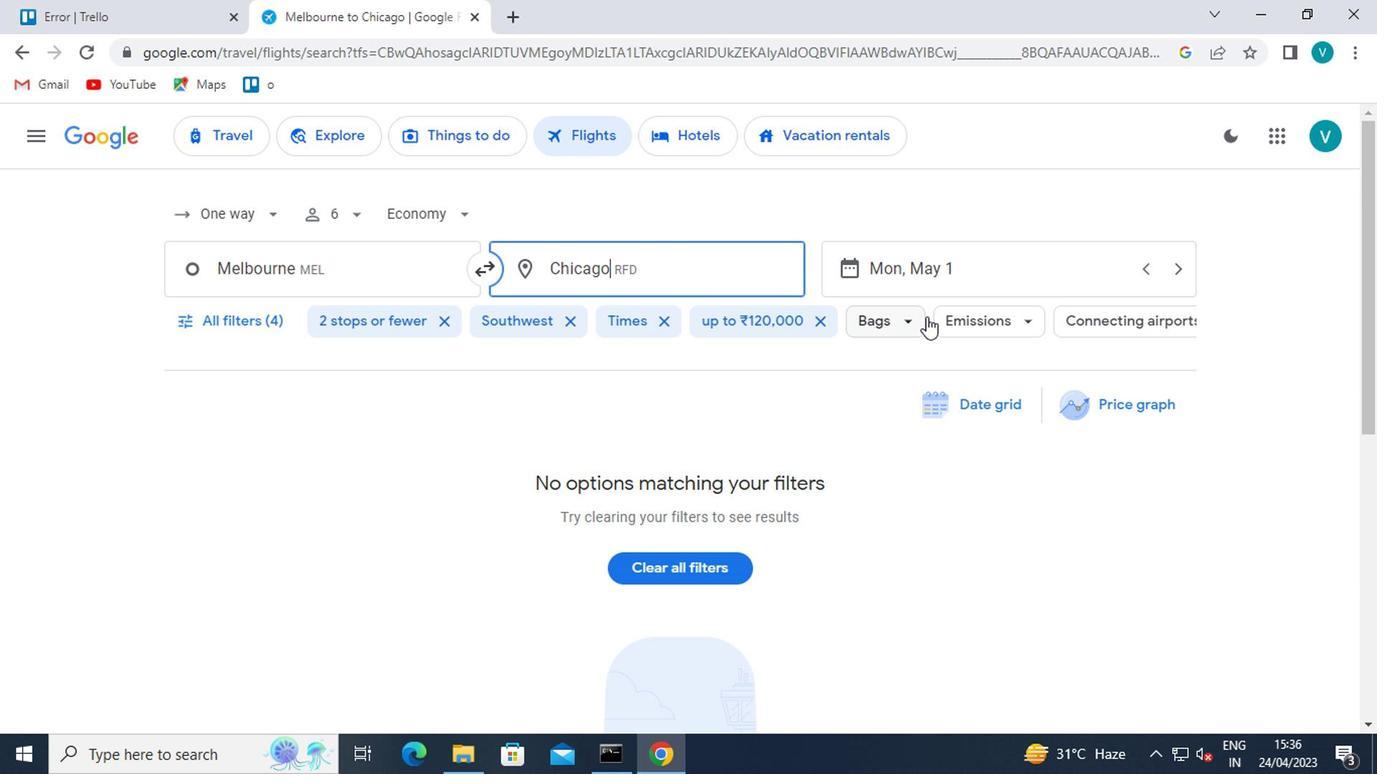 
Action: Mouse moved to (904, 357)
Screenshot: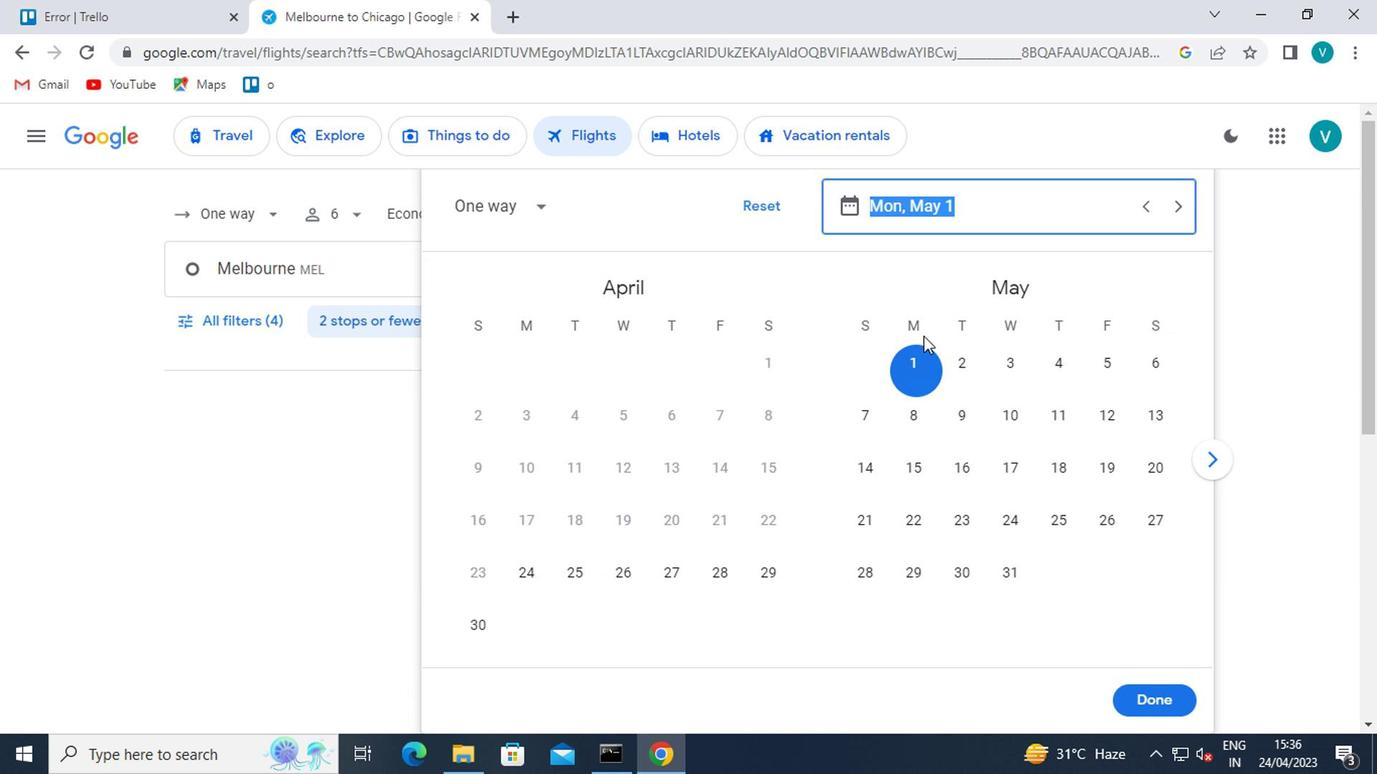 
Action: Mouse pressed left at (904, 357)
Screenshot: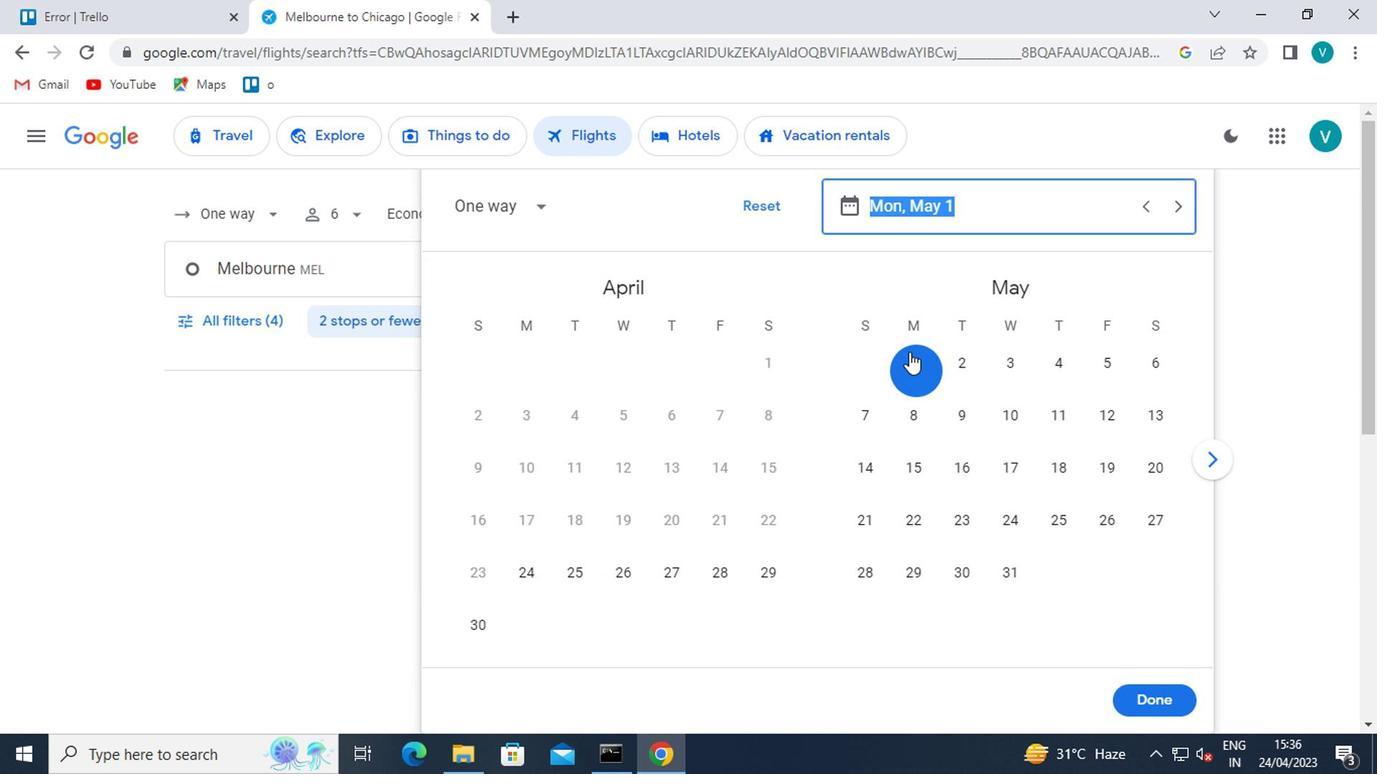 
Action: Mouse moved to (1184, 708)
Screenshot: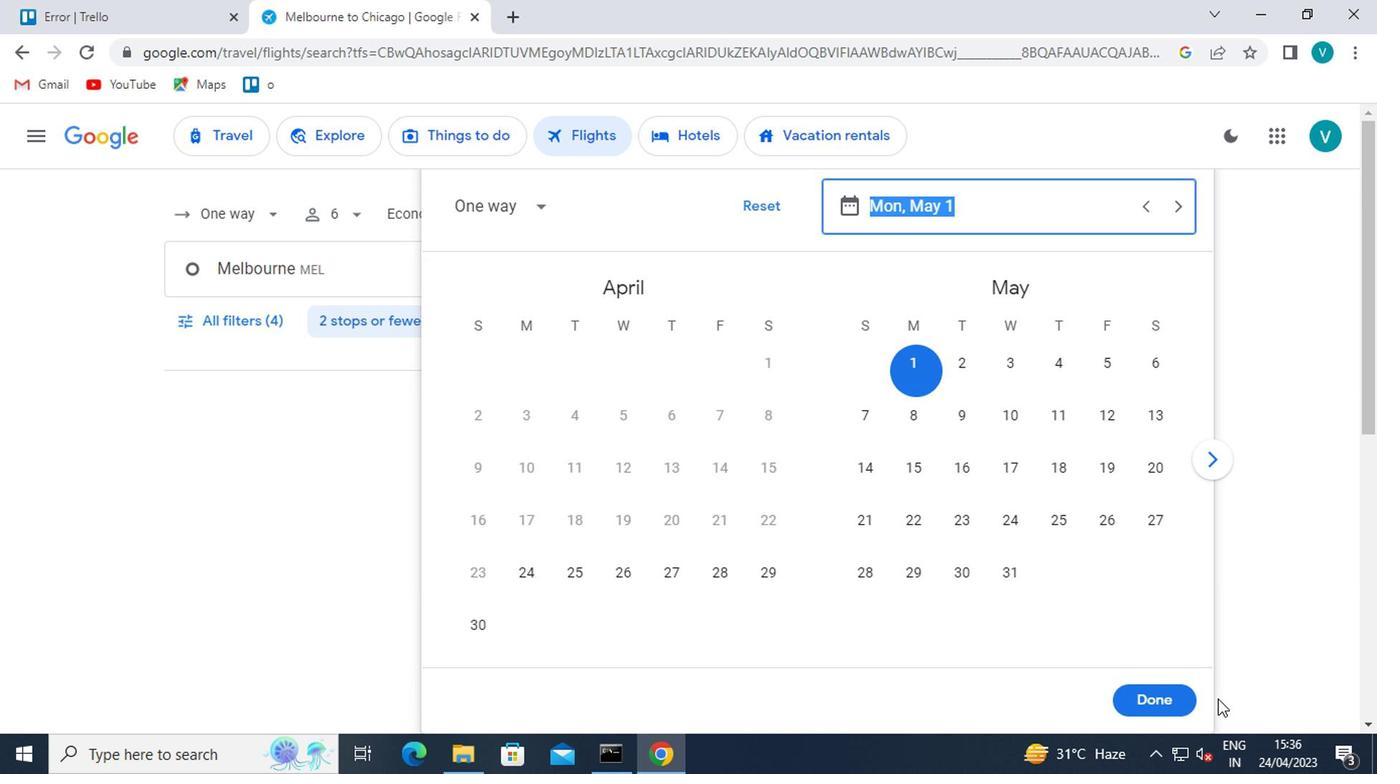 
Action: Mouse pressed left at (1184, 708)
Screenshot: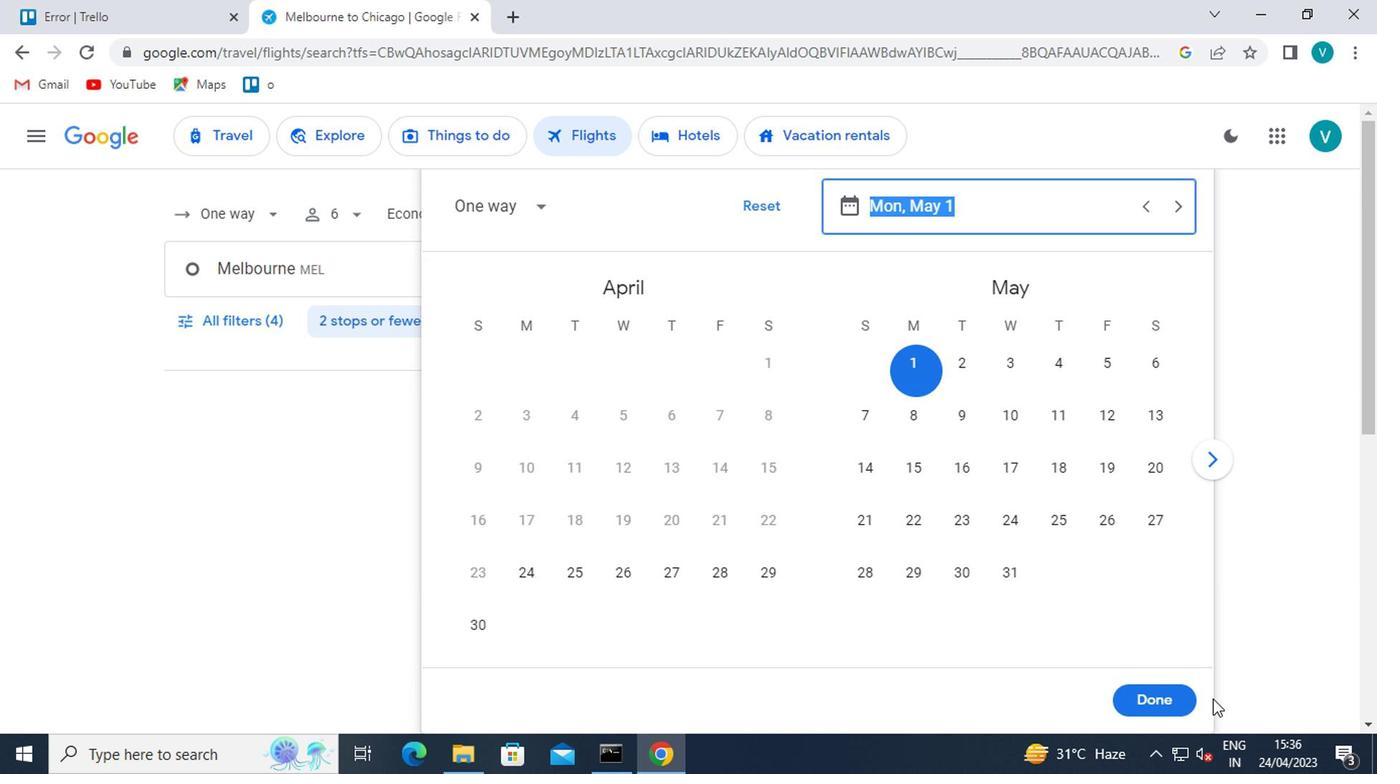 
Action: Mouse moved to (239, 324)
Screenshot: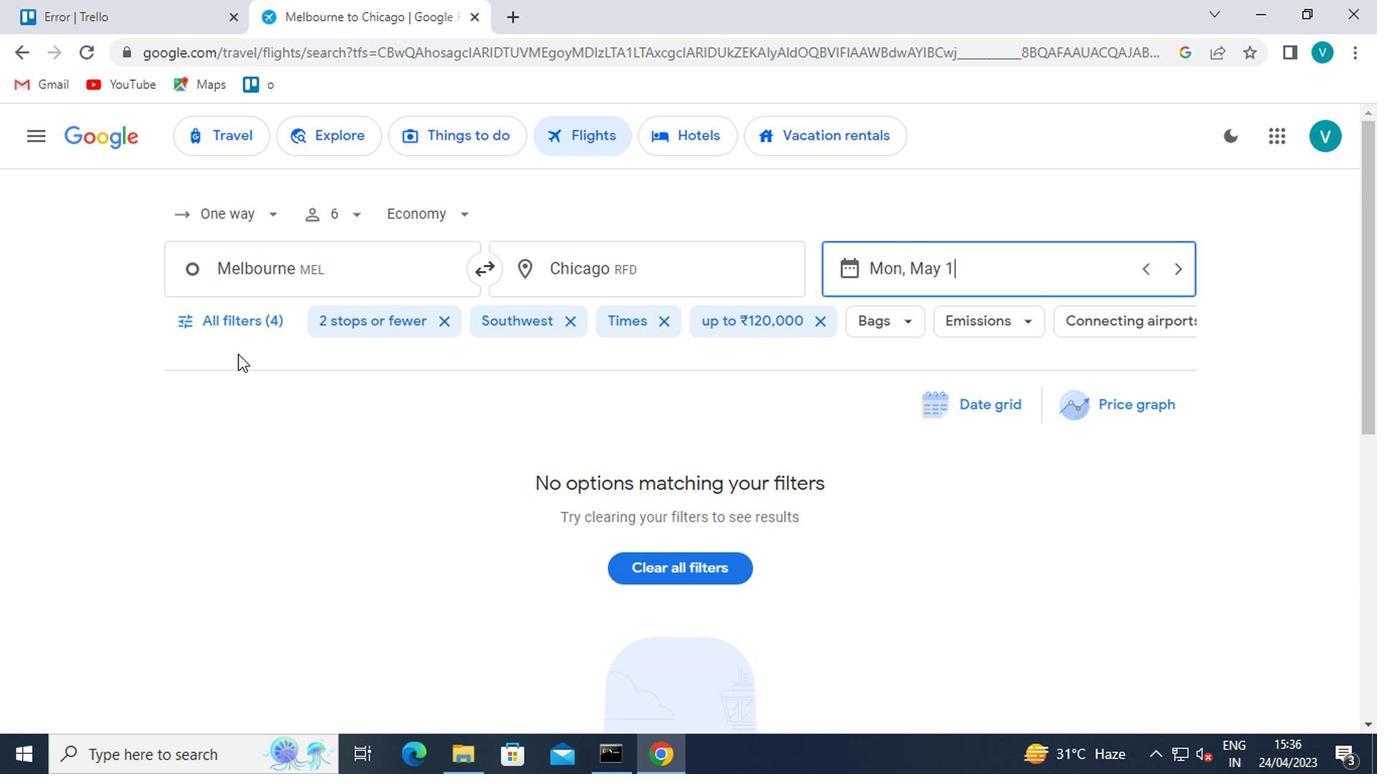 
Action: Mouse pressed left at (239, 324)
Screenshot: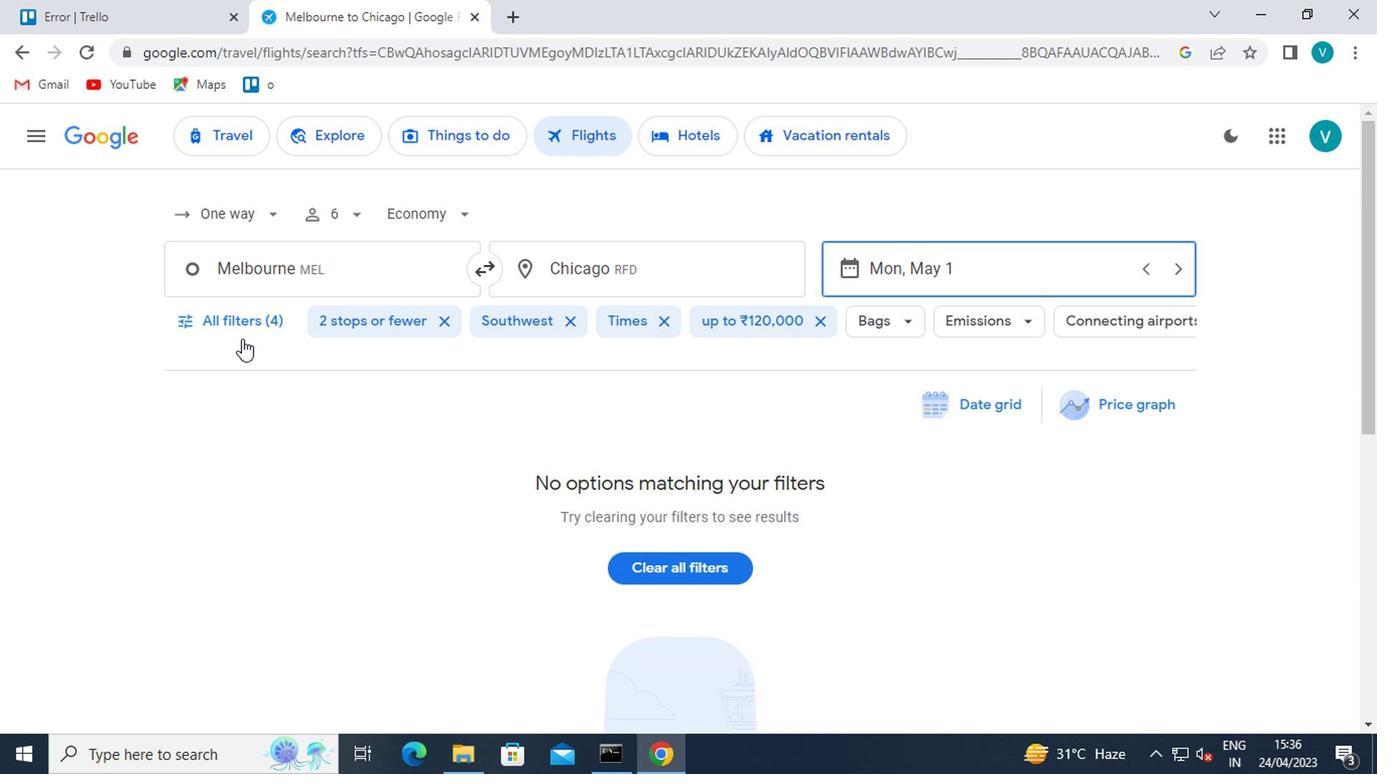 
Action: Mouse moved to (408, 480)
Screenshot: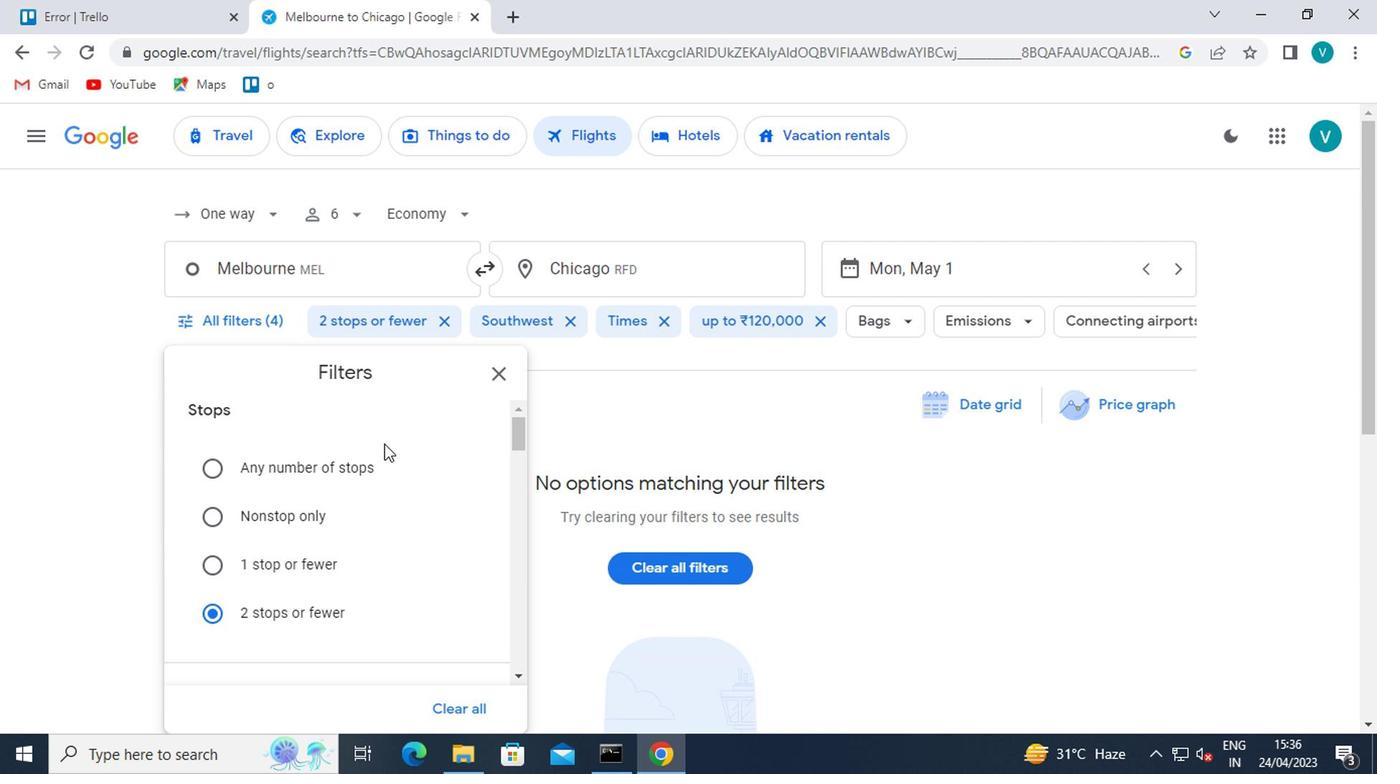 
Action: Mouse scrolled (408, 480) with delta (0, 0)
Screenshot: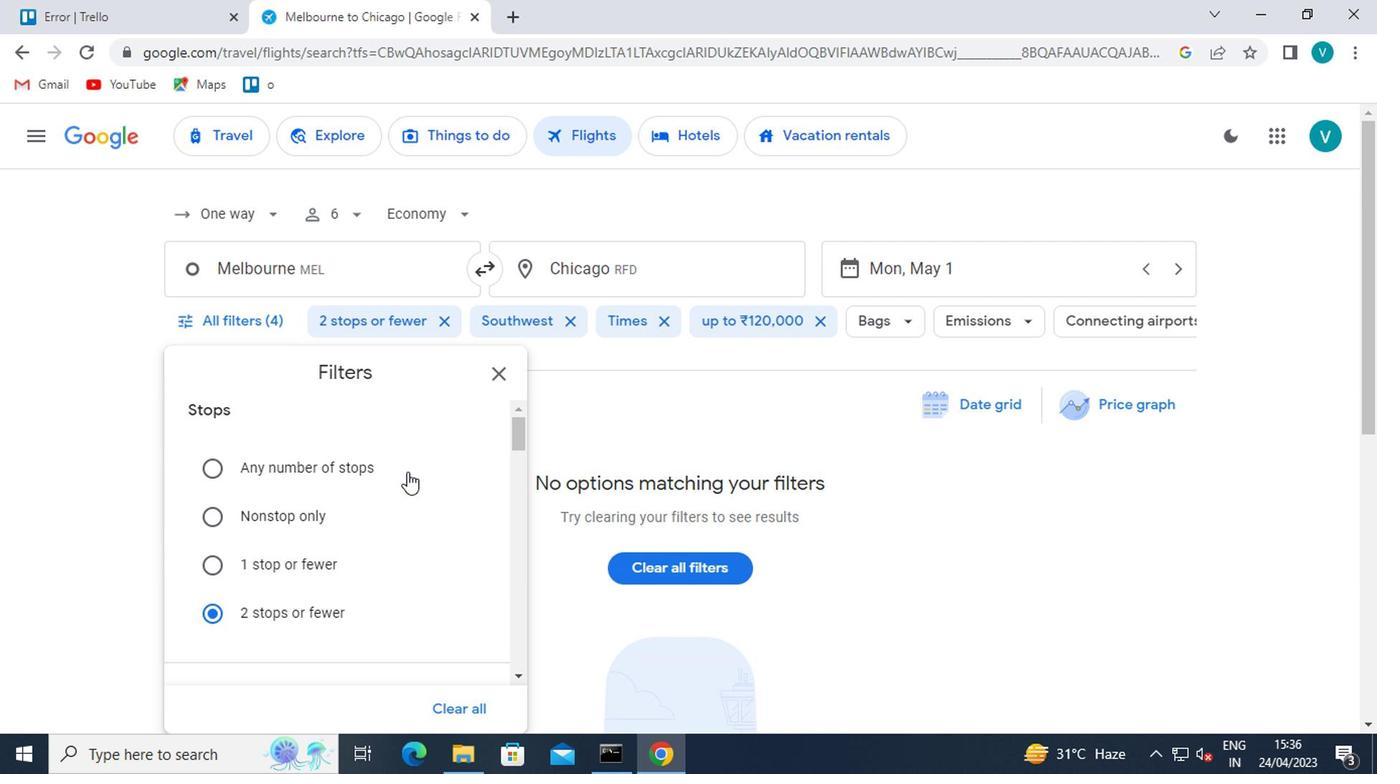 
Action: Mouse moved to (408, 482)
Screenshot: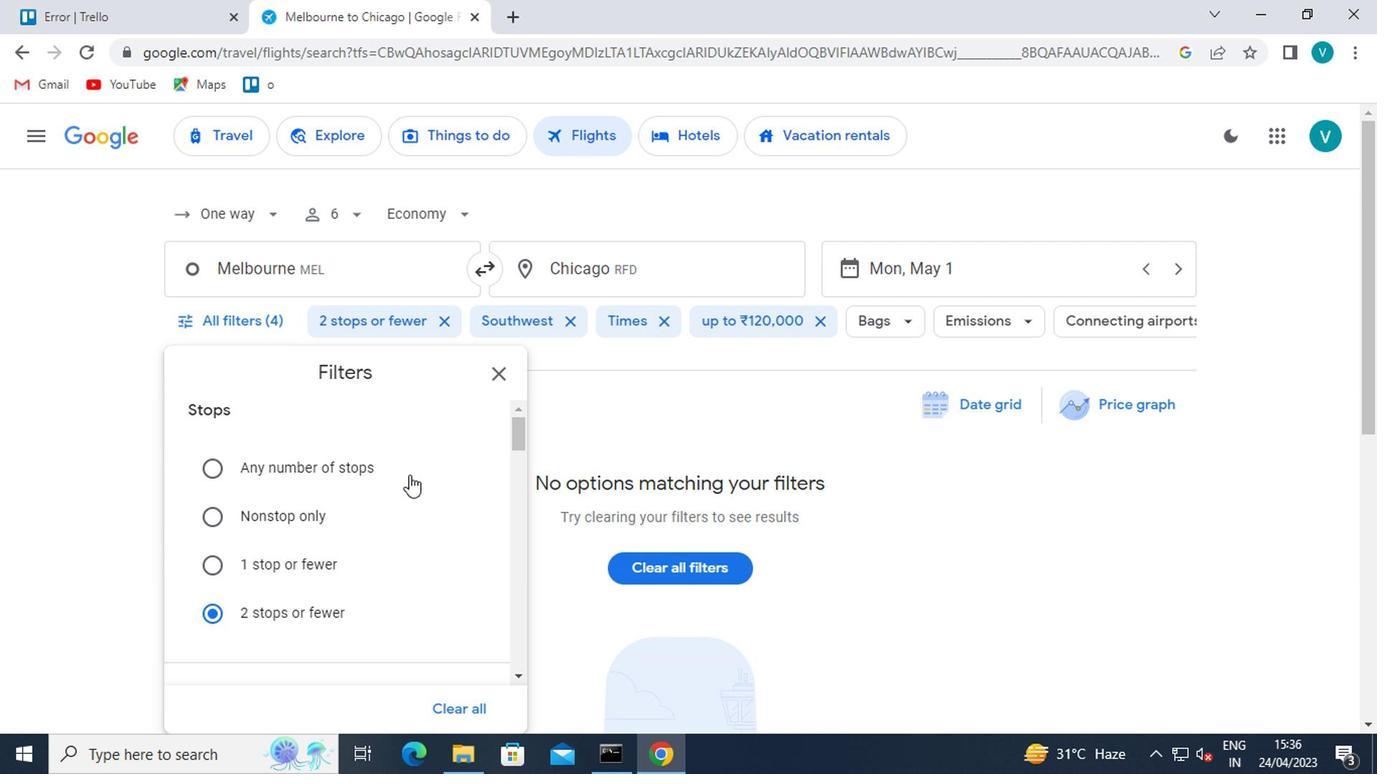 
Action: Mouse scrolled (408, 482) with delta (0, 0)
Screenshot: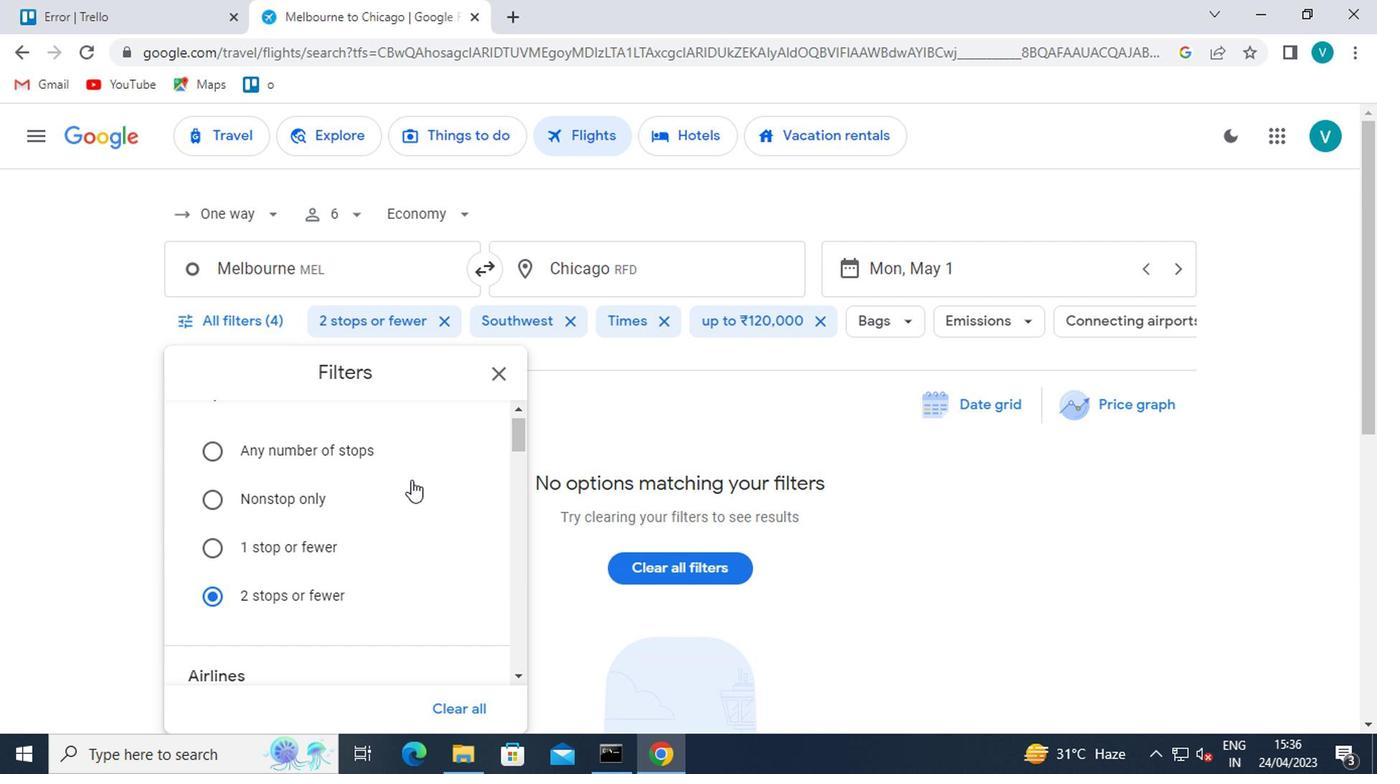 
Action: Mouse scrolled (408, 482) with delta (0, 0)
Screenshot: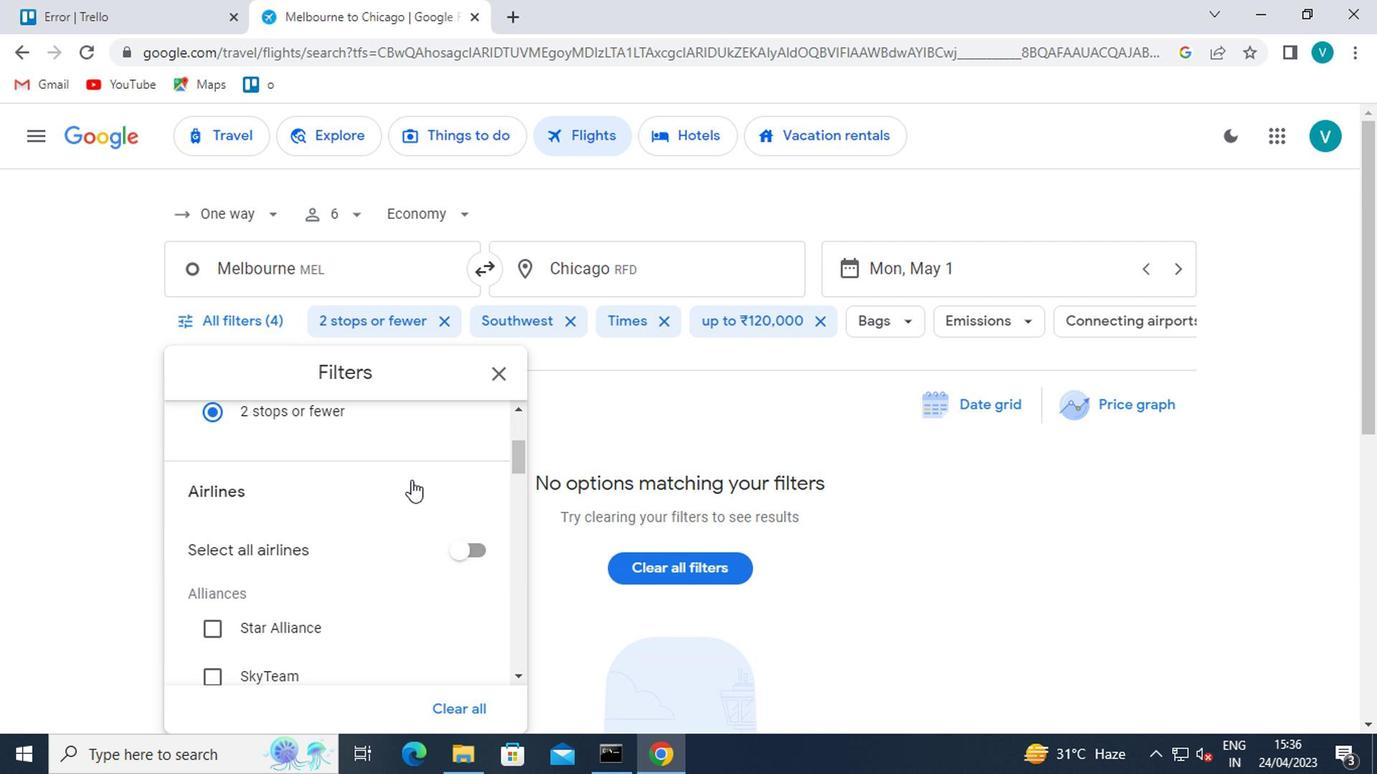 
Action: Mouse scrolled (408, 482) with delta (0, 0)
Screenshot: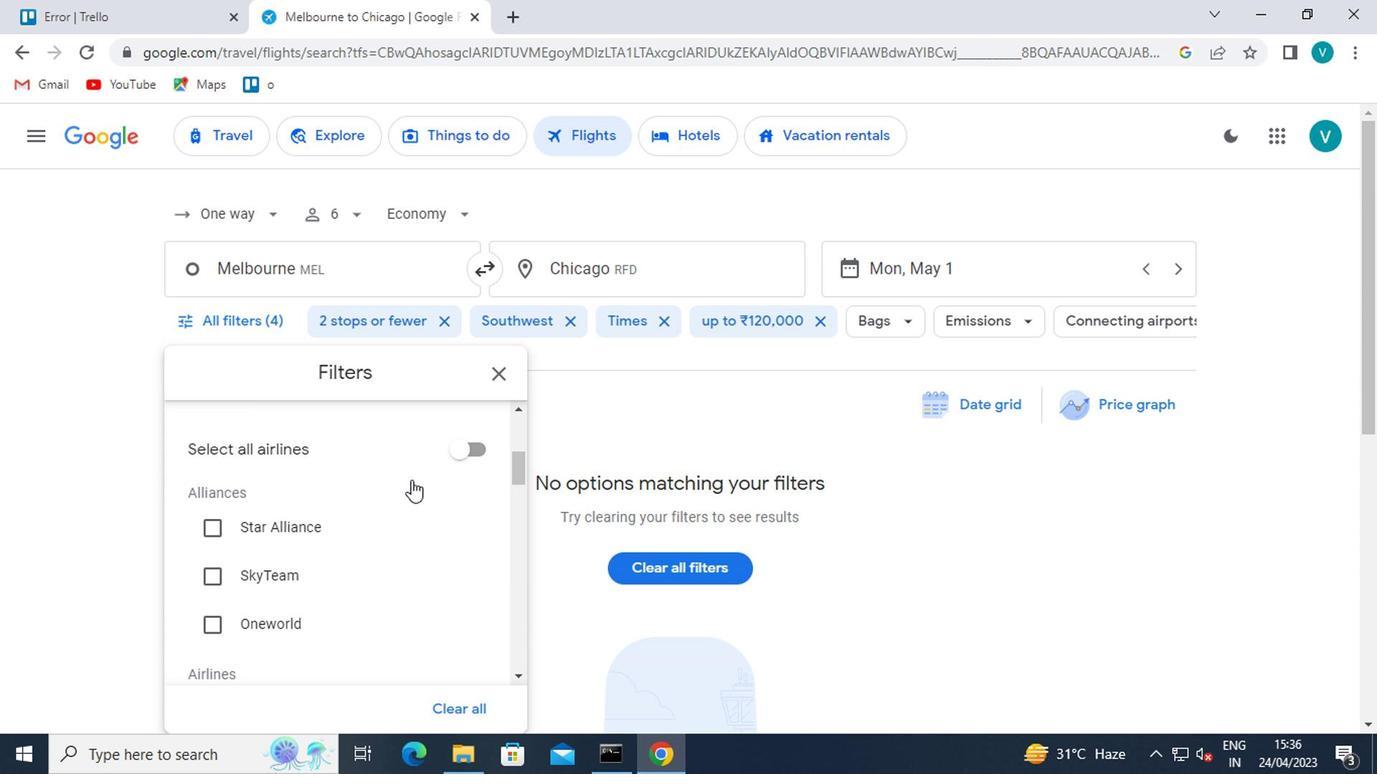 
Action: Mouse scrolled (408, 482) with delta (0, 0)
Screenshot: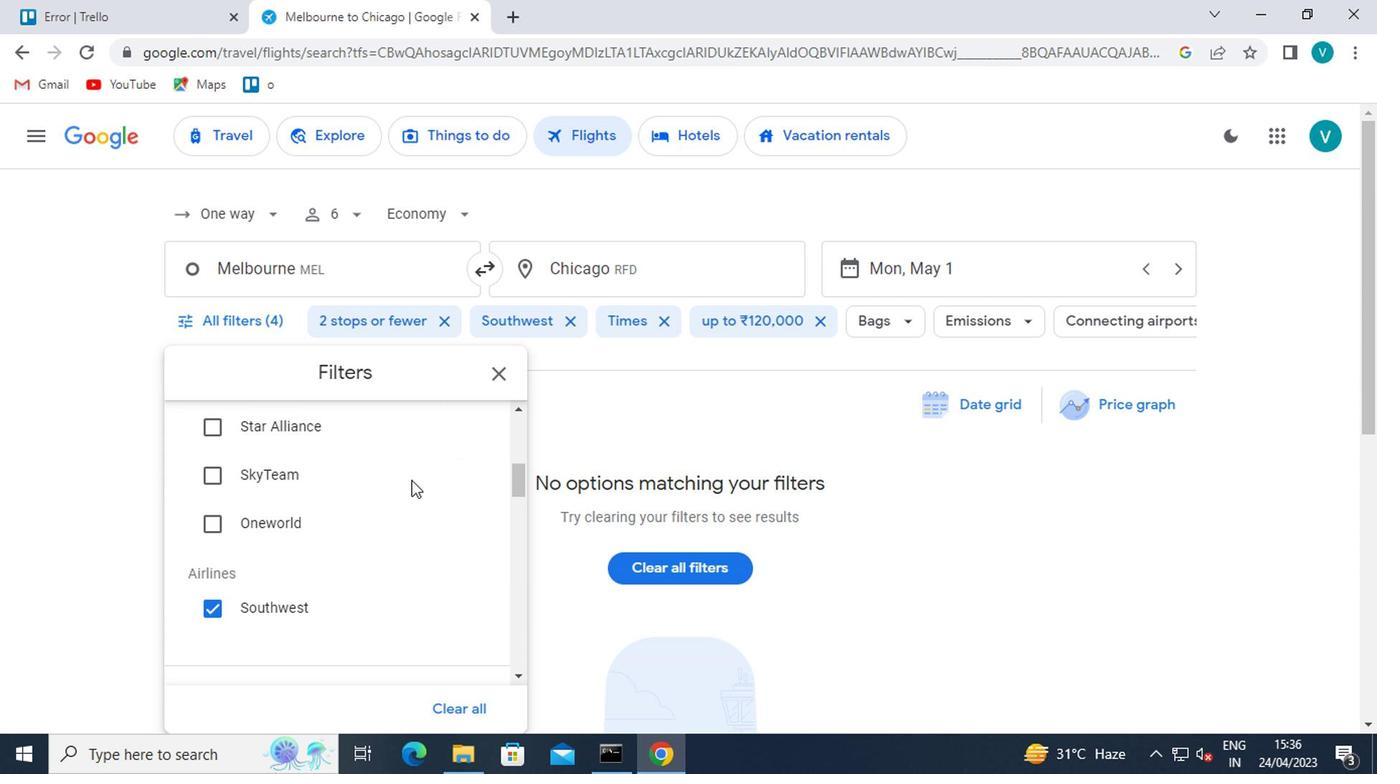 
Action: Mouse scrolled (408, 482) with delta (0, 0)
Screenshot: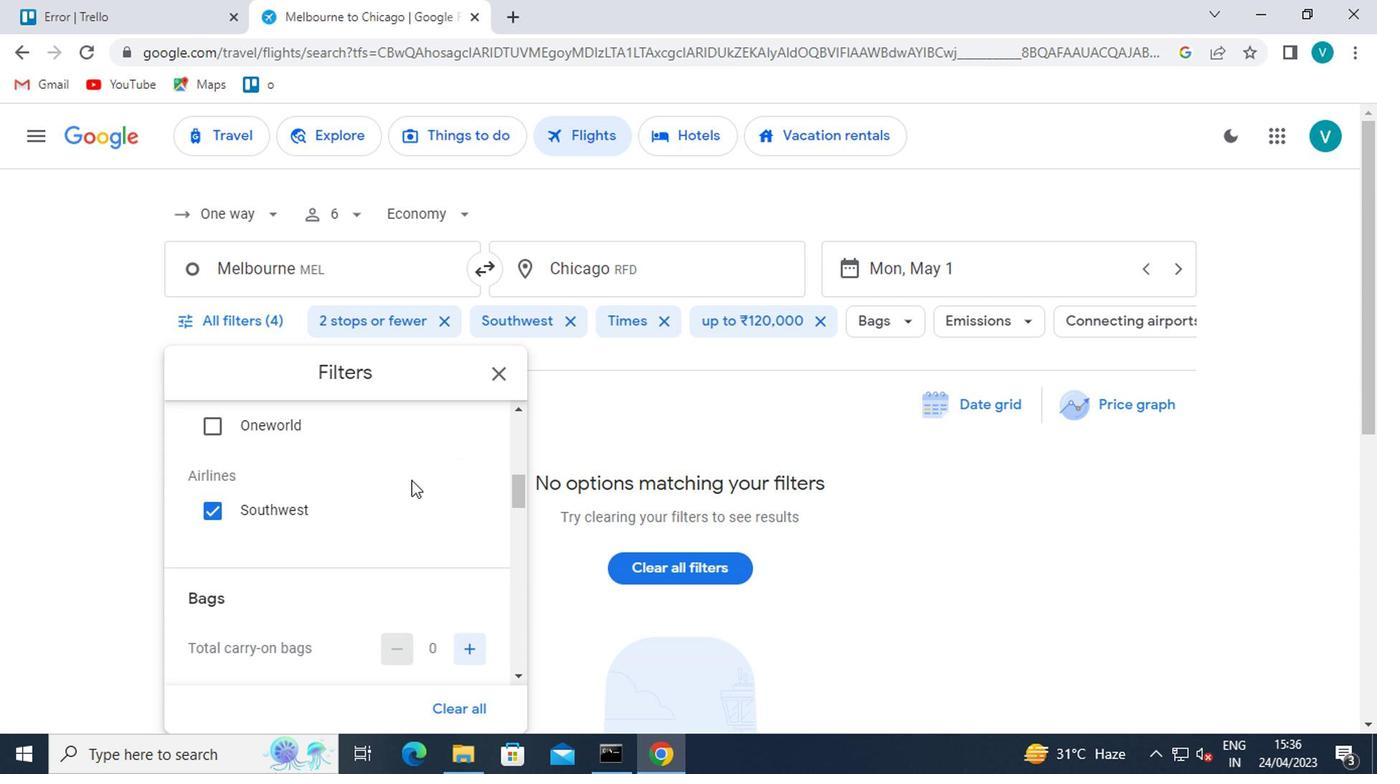 
Action: Mouse moved to (409, 482)
Screenshot: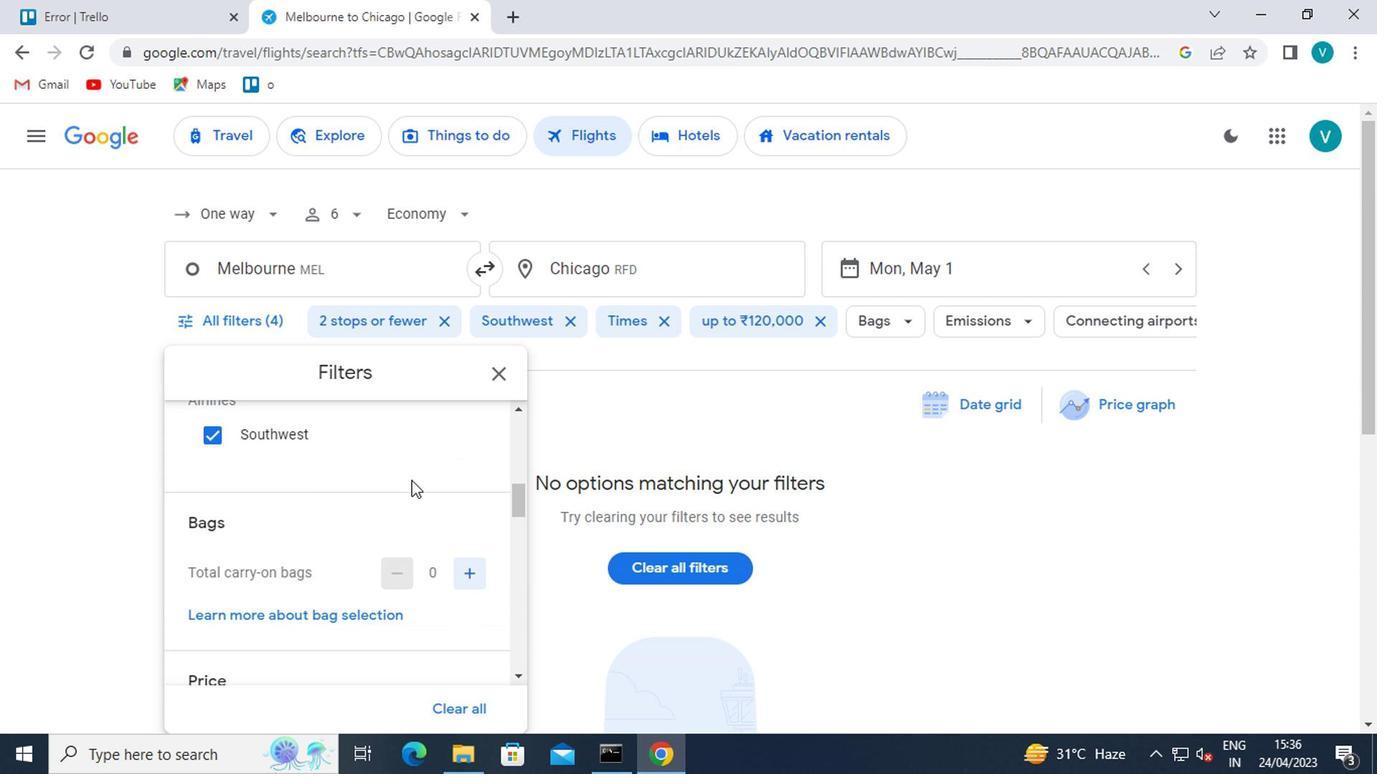 
Action: Mouse scrolled (409, 482) with delta (0, 0)
Screenshot: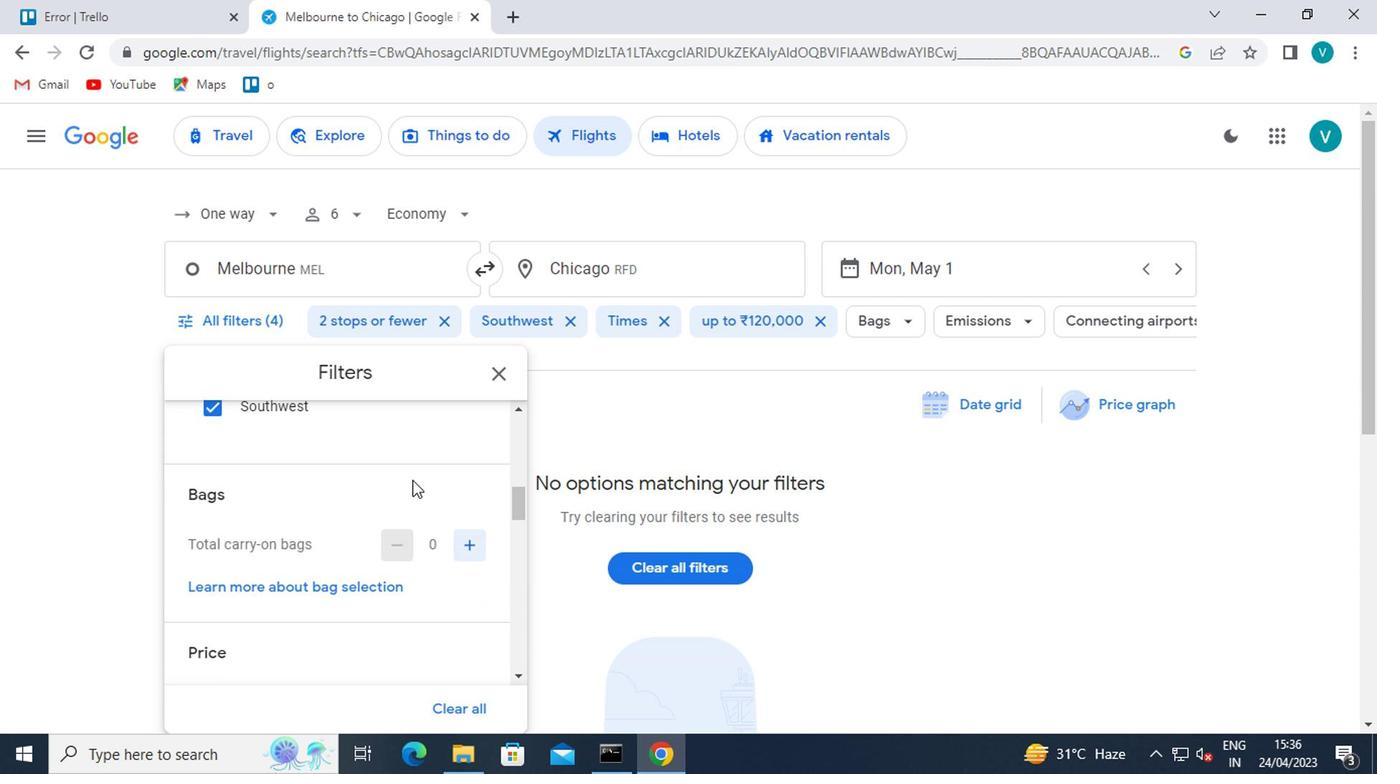 
Action: Mouse moved to (425, 482)
Screenshot: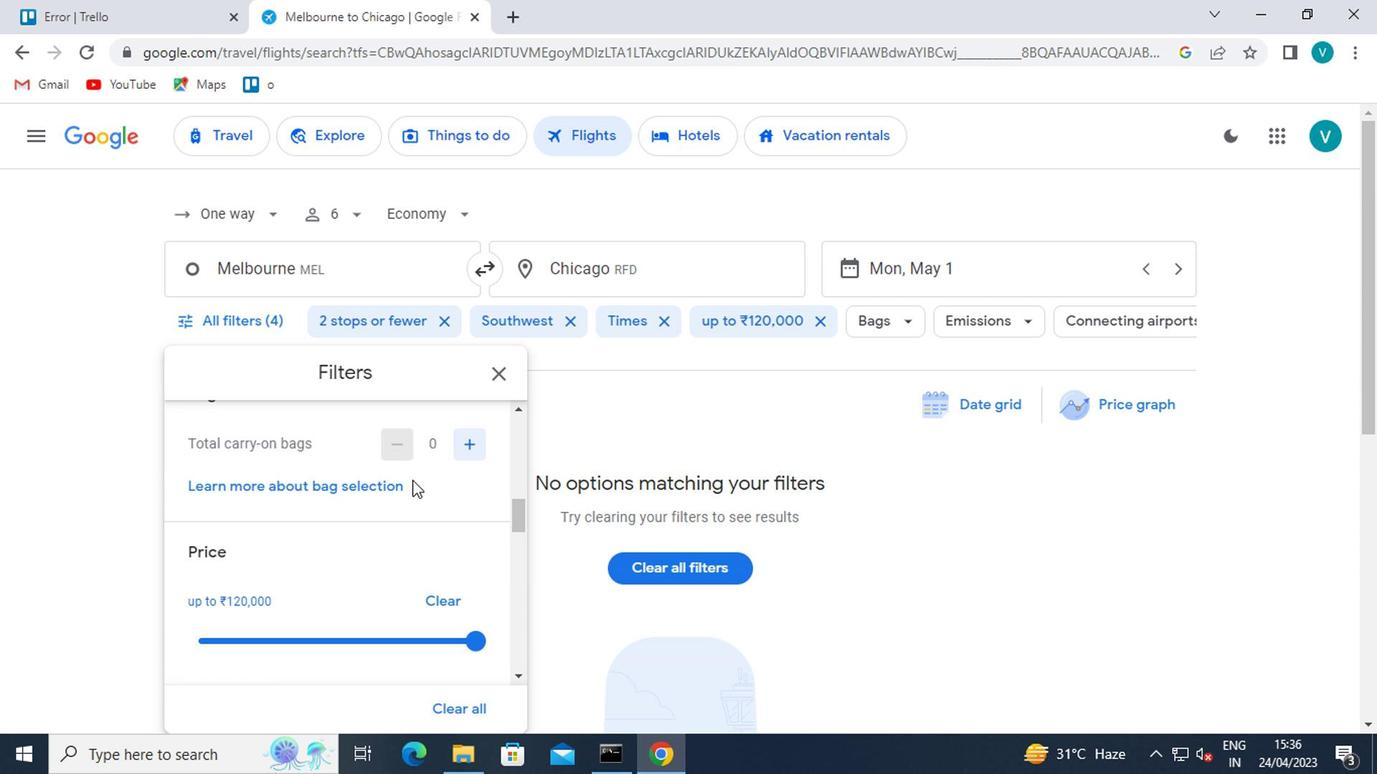 
Action: Mouse scrolled (425, 484) with delta (0, 1)
Screenshot: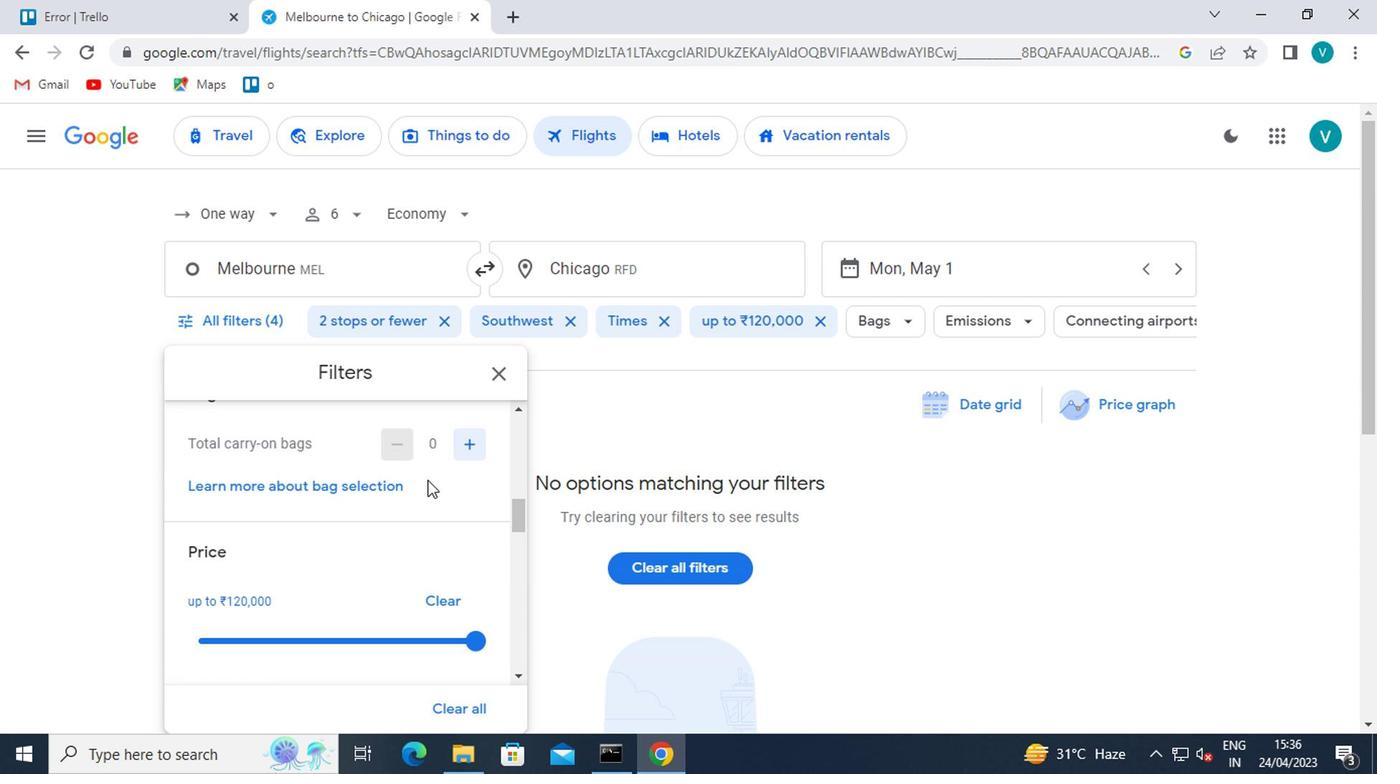 
Action: Mouse moved to (464, 545)
Screenshot: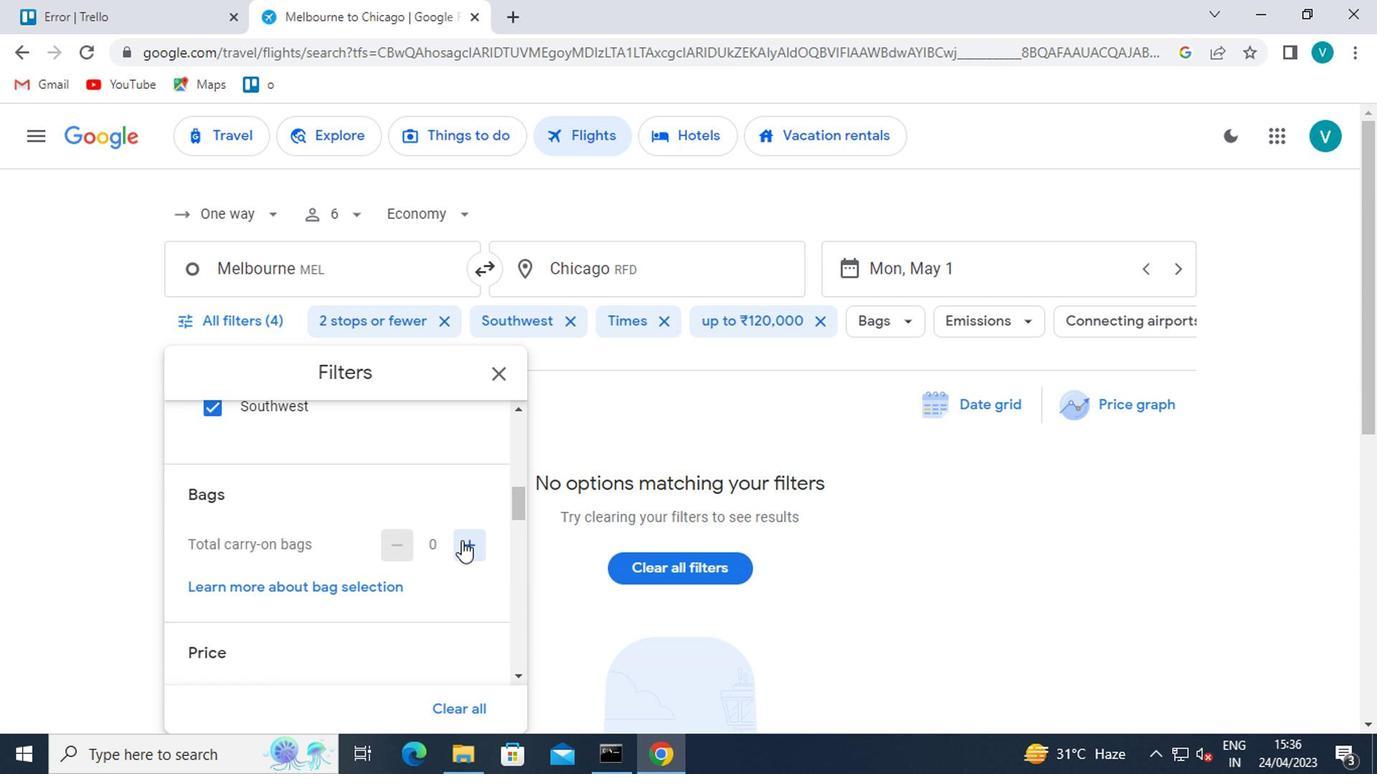 
Action: Mouse pressed left at (464, 545)
Screenshot: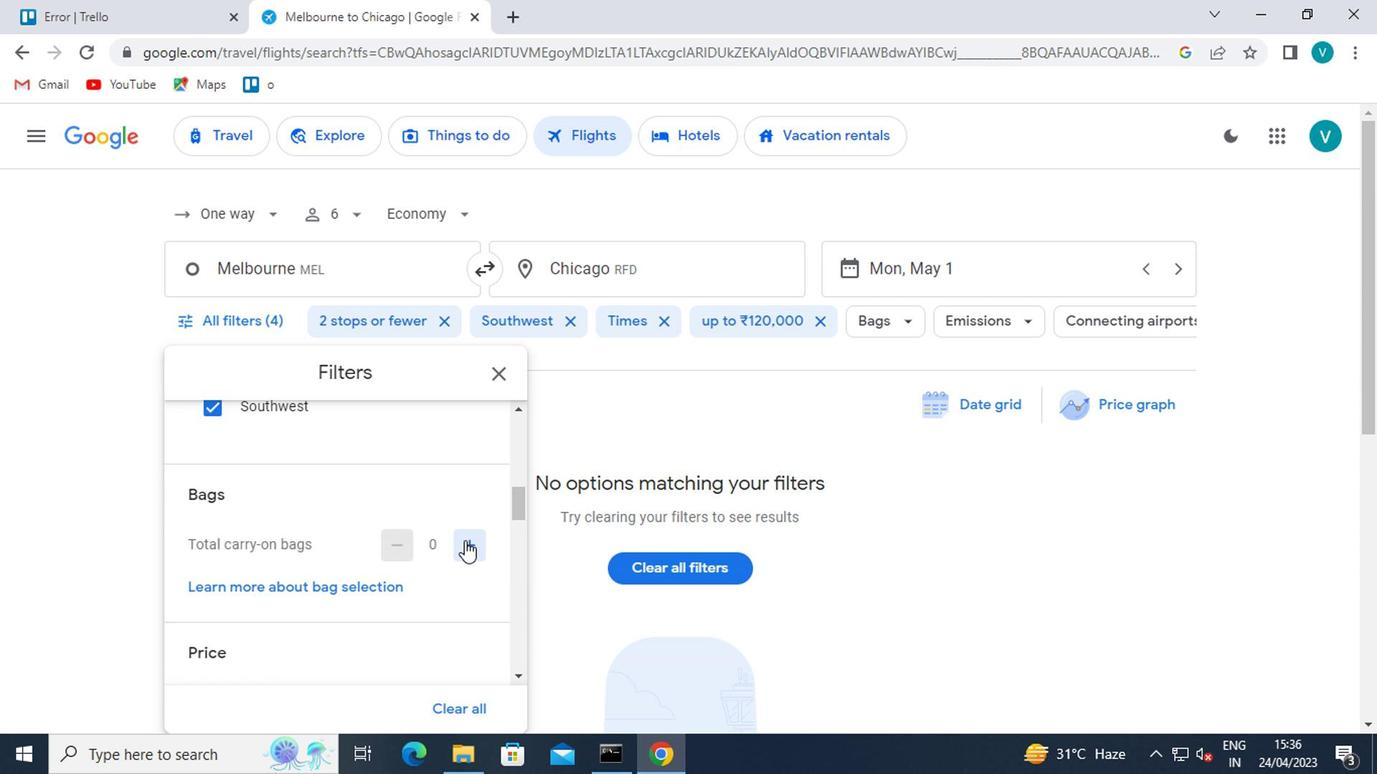 
Action: Mouse moved to (465, 556)
Screenshot: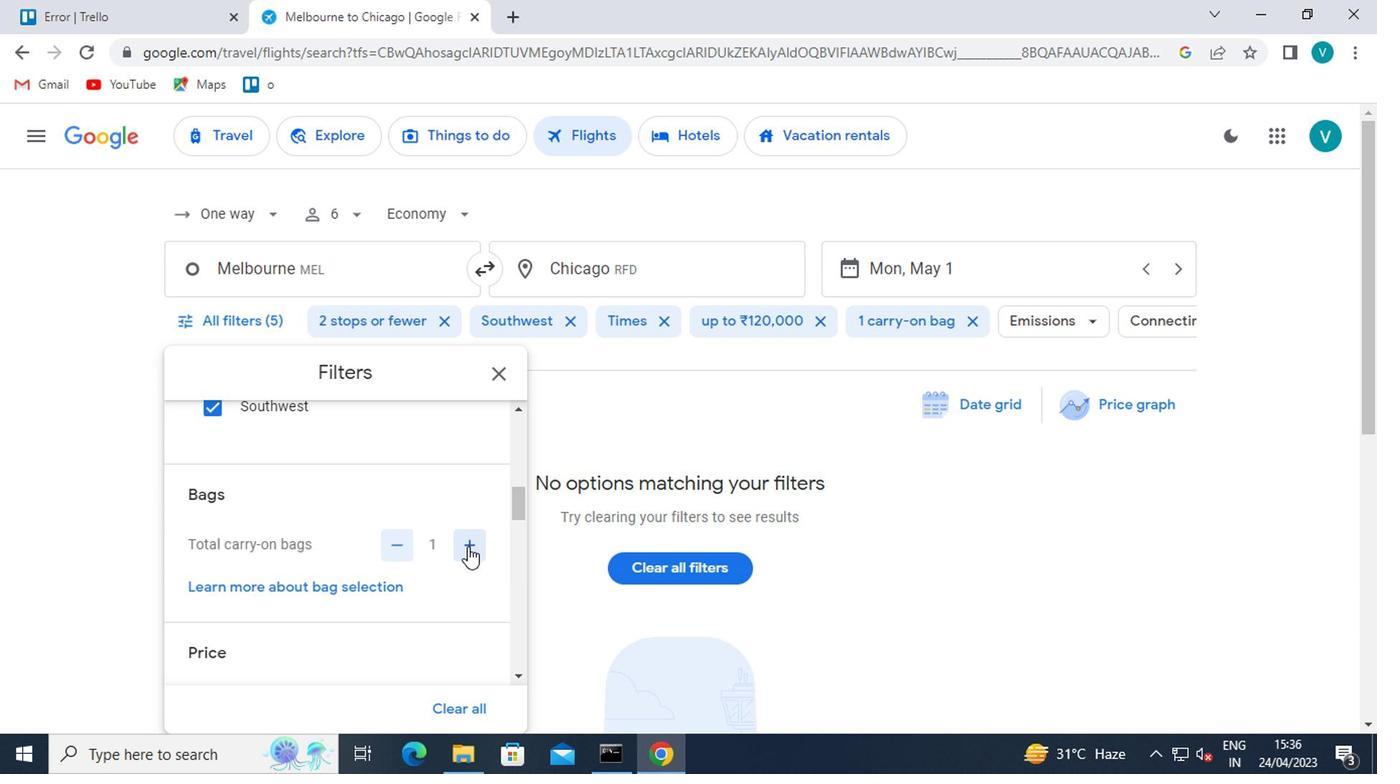 
Action: Mouse scrolled (465, 556) with delta (0, 0)
Screenshot: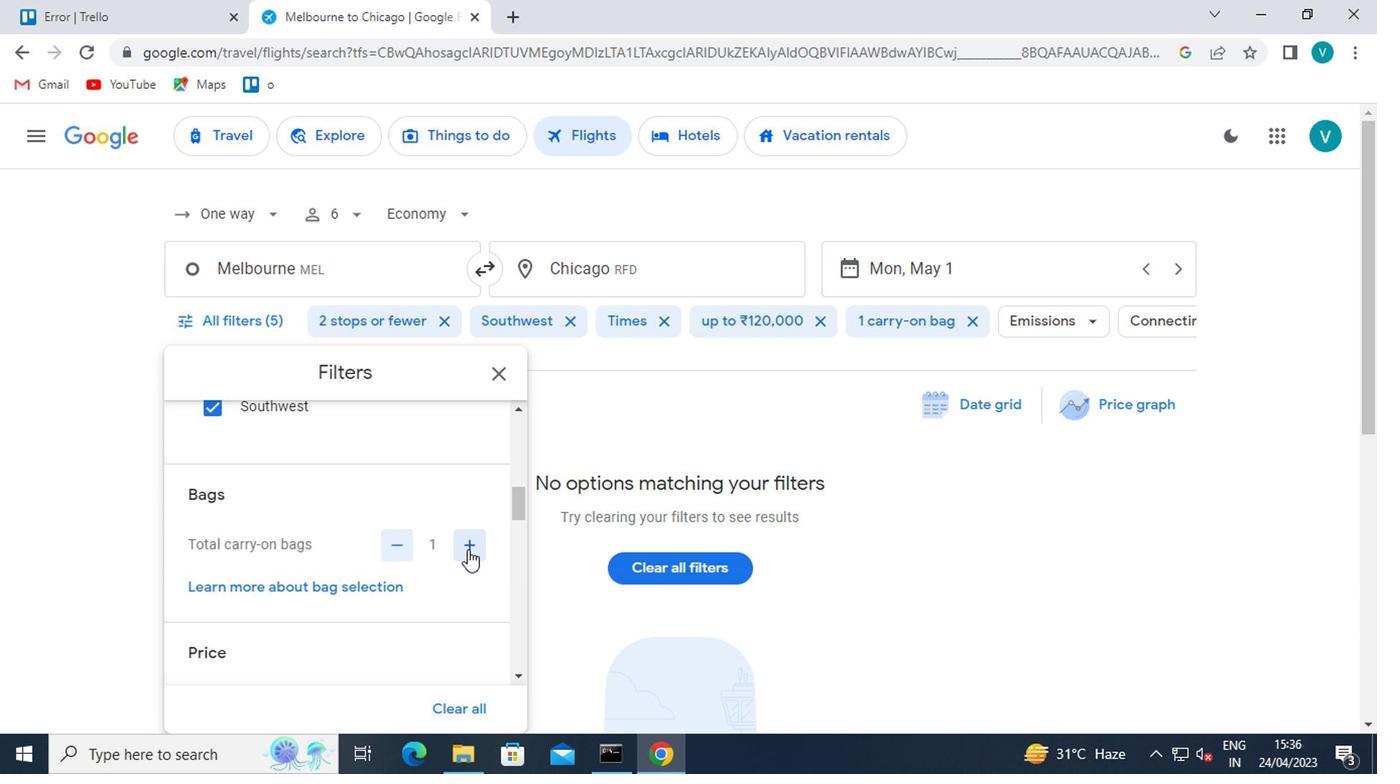 
Action: Mouse scrolled (465, 556) with delta (0, 0)
Screenshot: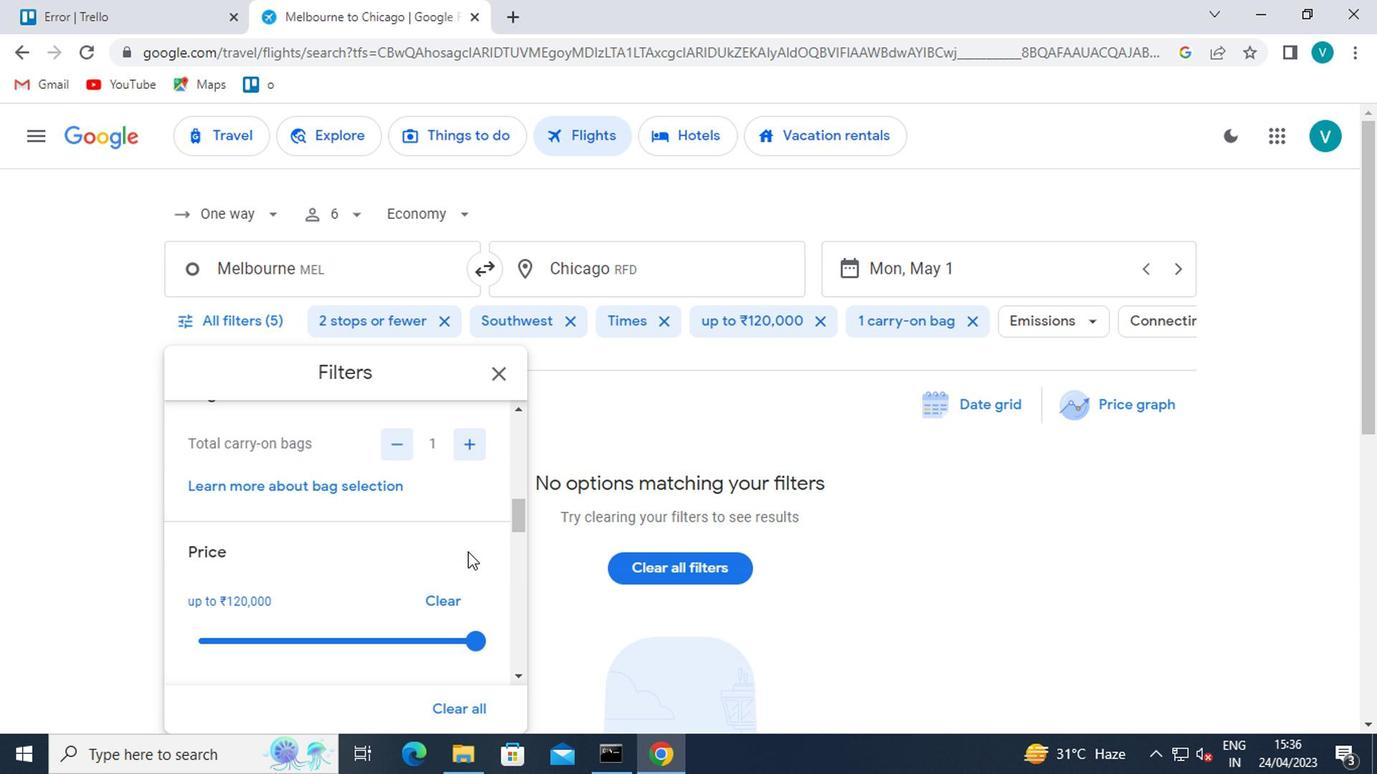 
Action: Mouse moved to (477, 545)
Screenshot: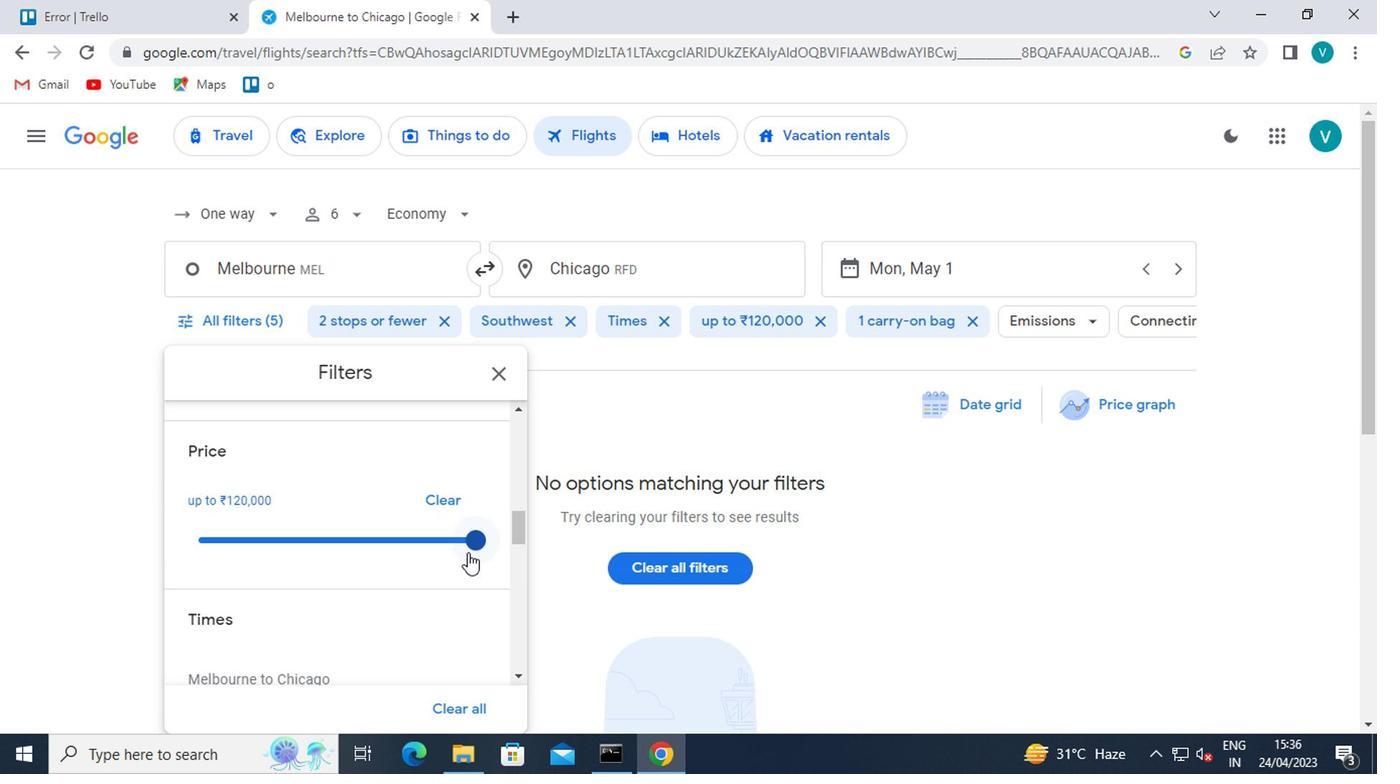 
Action: Mouse pressed left at (477, 545)
Screenshot: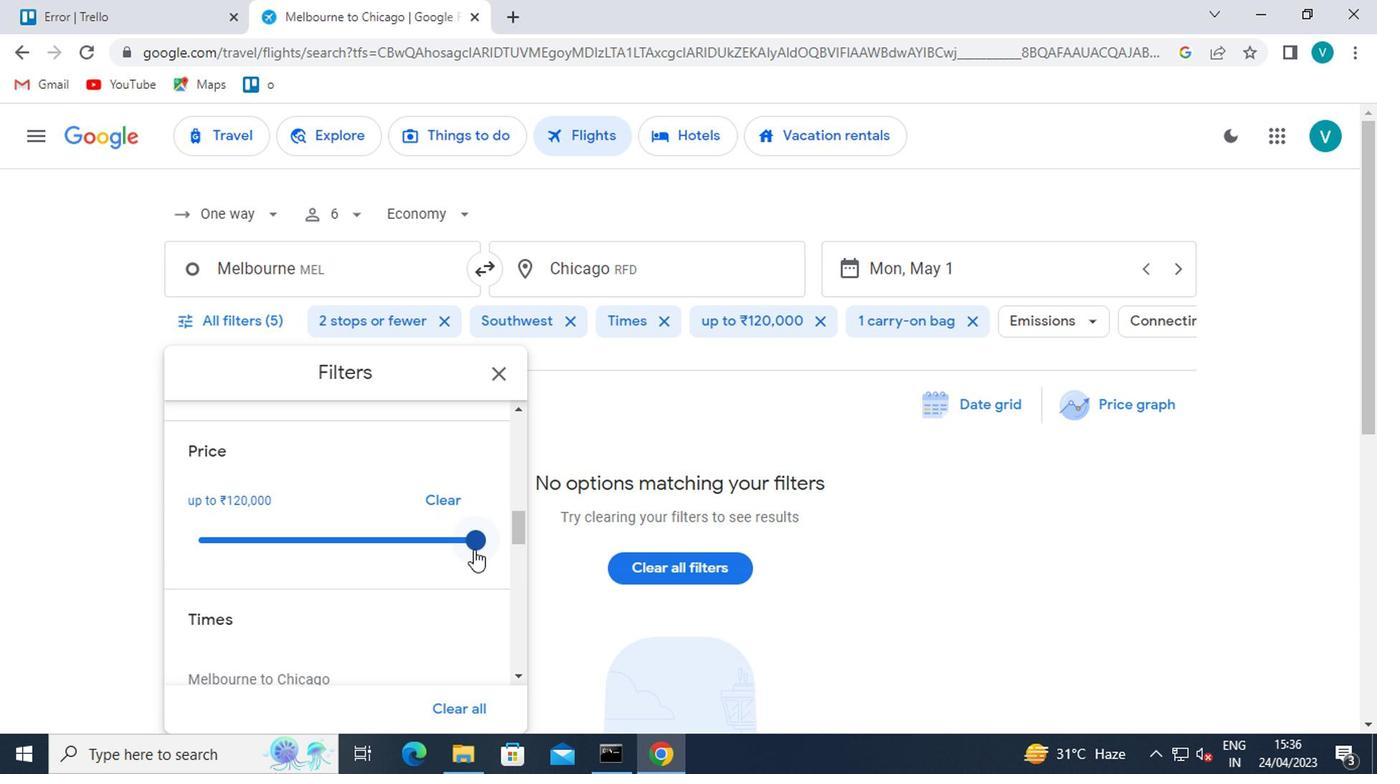
Action: Mouse moved to (486, 544)
Screenshot: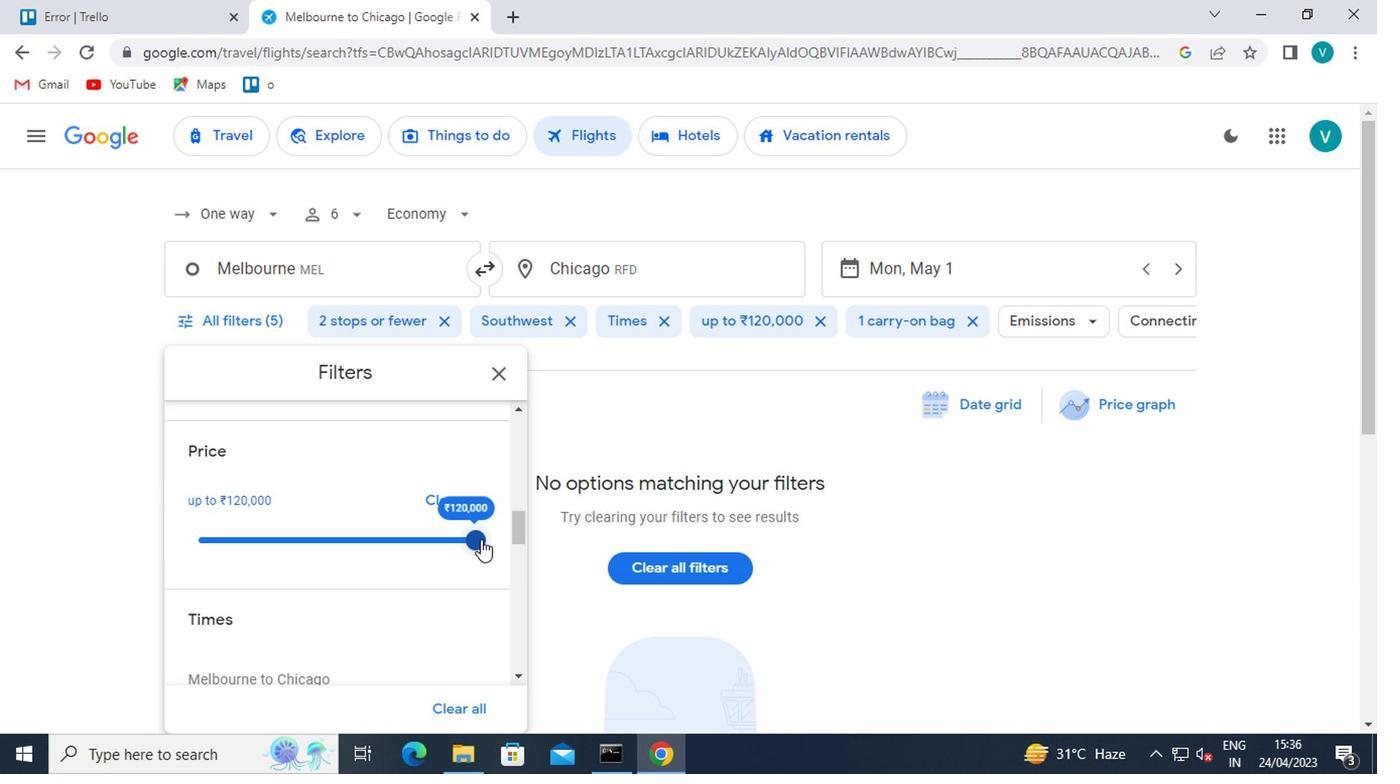 
Action: Mouse scrolled (486, 543) with delta (0, -1)
Screenshot: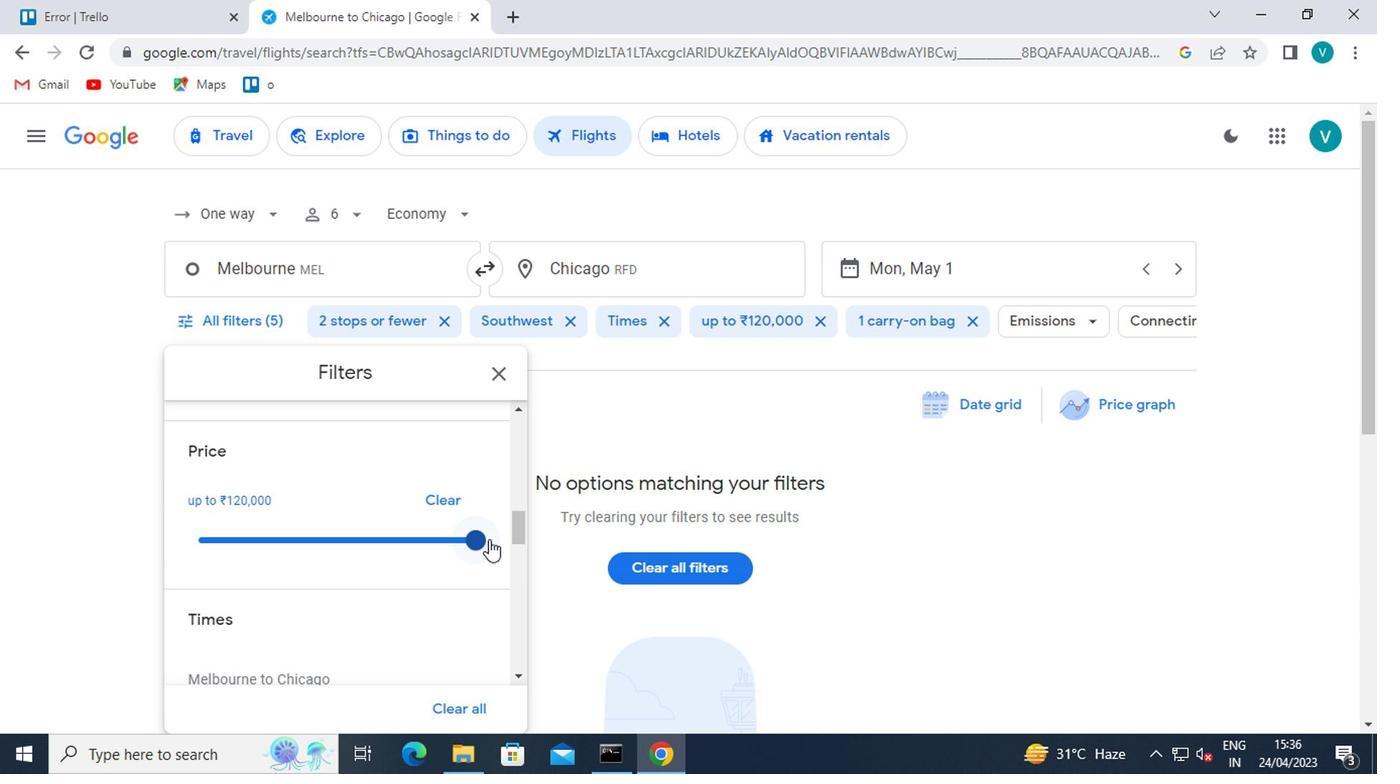 
Action: Mouse scrolled (486, 543) with delta (0, -1)
Screenshot: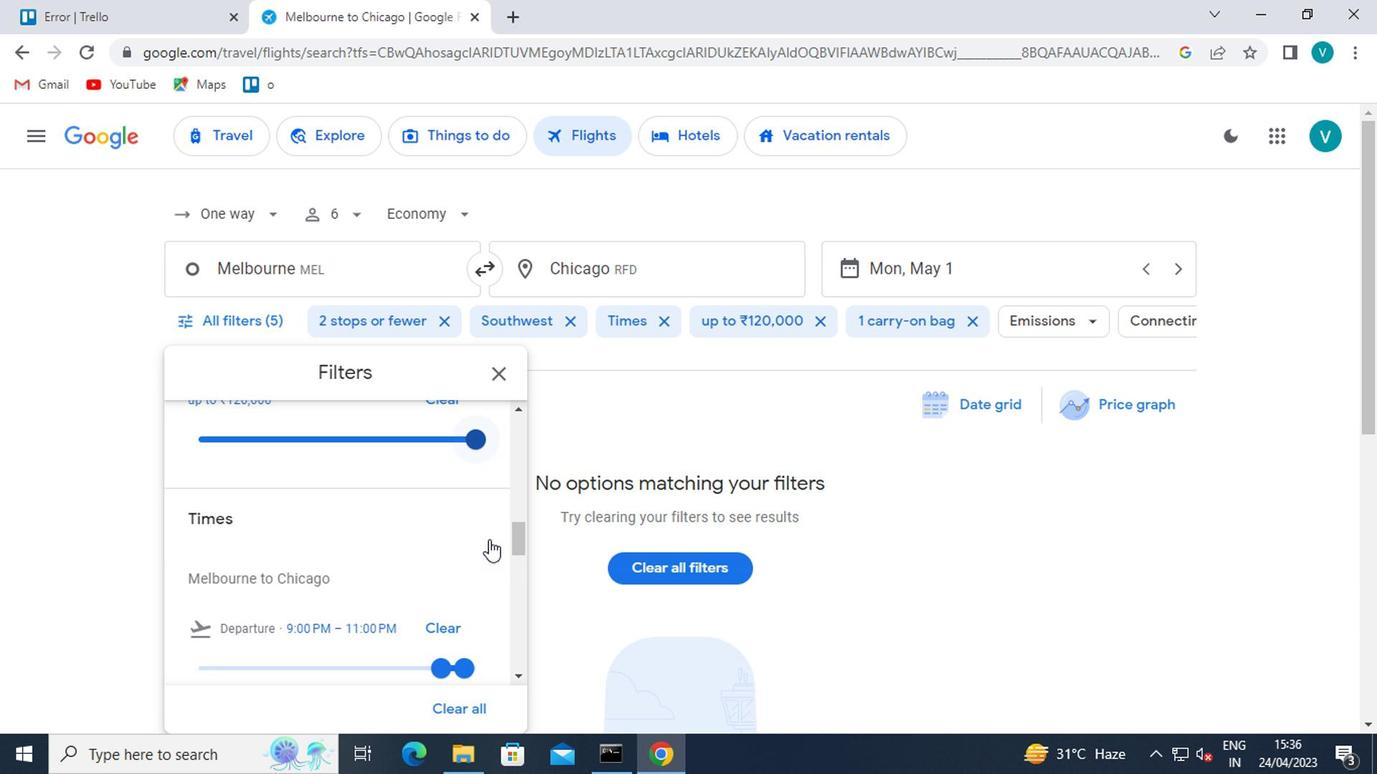 
Action: Mouse moved to (434, 566)
Screenshot: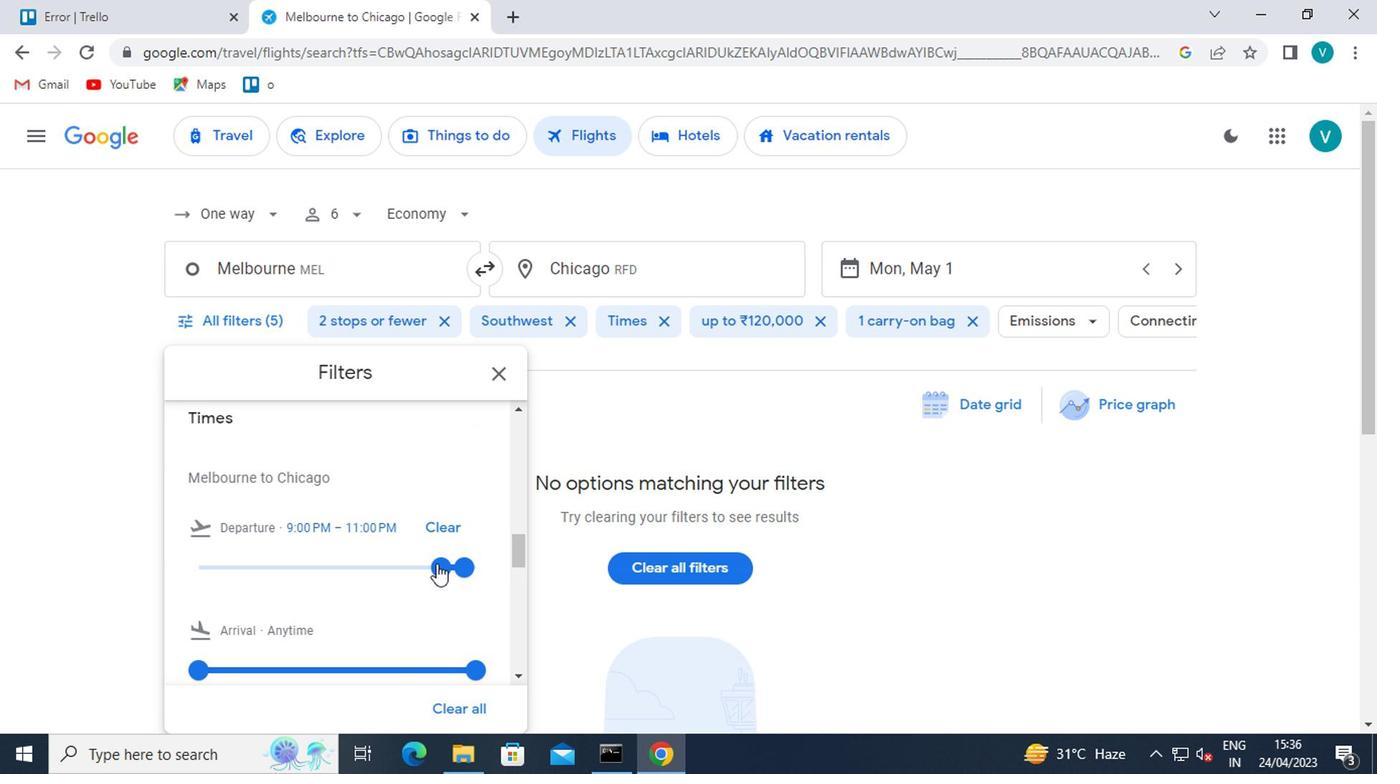
Action: Mouse pressed left at (434, 566)
Screenshot: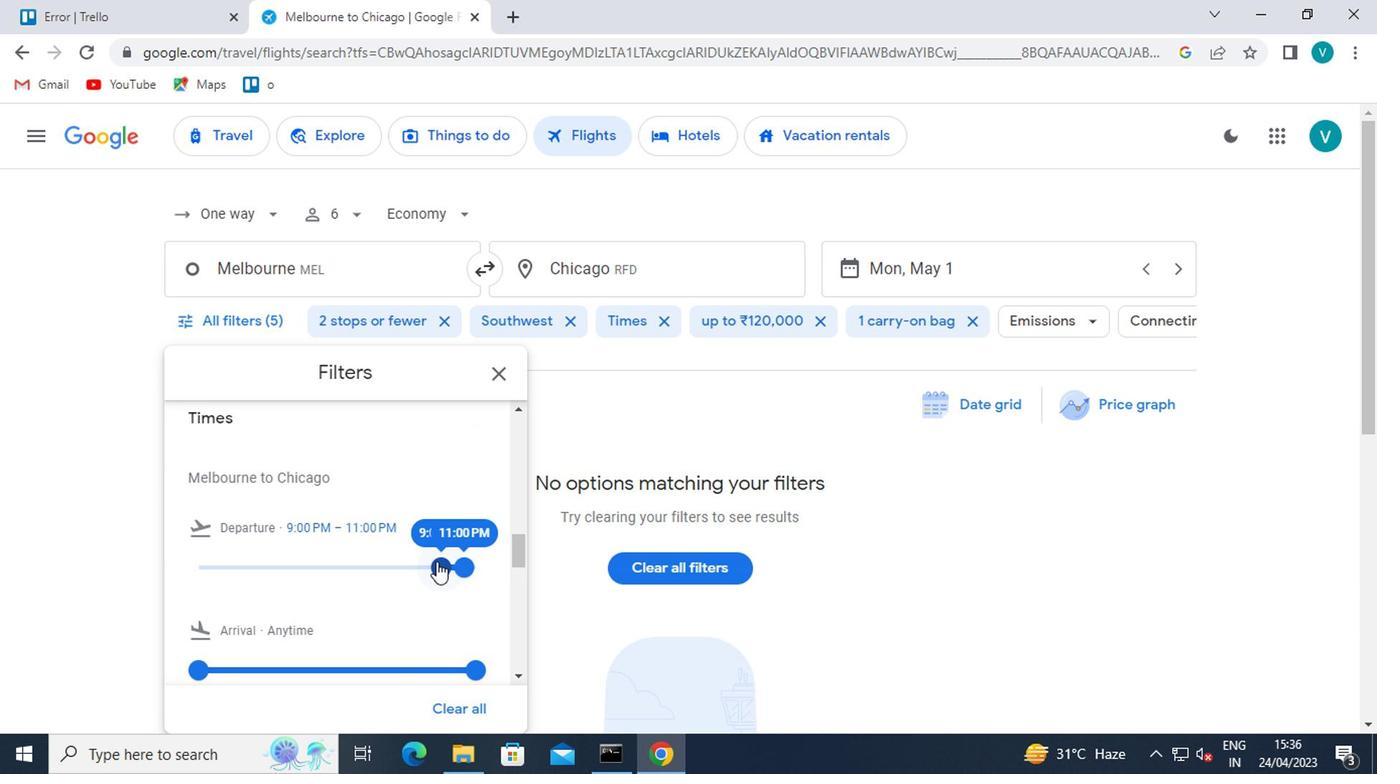 
Action: Mouse moved to (447, 573)
Screenshot: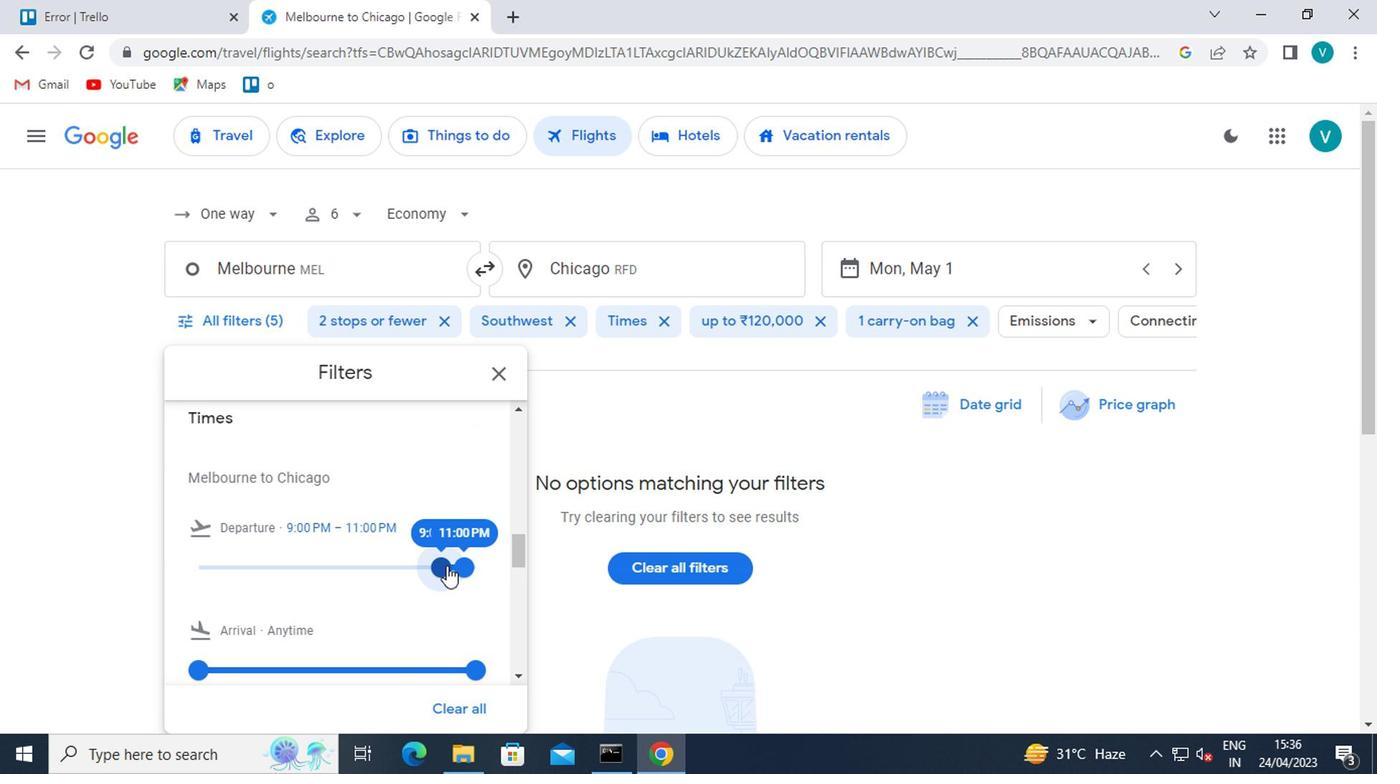 
